 Task: Add an event with the title Second Lunch and Learn: Effective Email Communication Strategies, date '2023/11/12', time 8:30 AM to 10:30 AMand add a description: The employee will receive specific and constructive feedback regarding their performance, highlighting areas of strength and areas that require improvement. The feedback will be based on objective criteria and performance metrics., put the event into Red category . Add location for the event as: Riyadh, Saudi Arabia, logged in from the account softage.8@softage.netand send the event invitation to softage.10@softage.net and softage.6@softage.net. Set a reminder for the event 12 hour before
Action: Mouse moved to (110, 150)
Screenshot: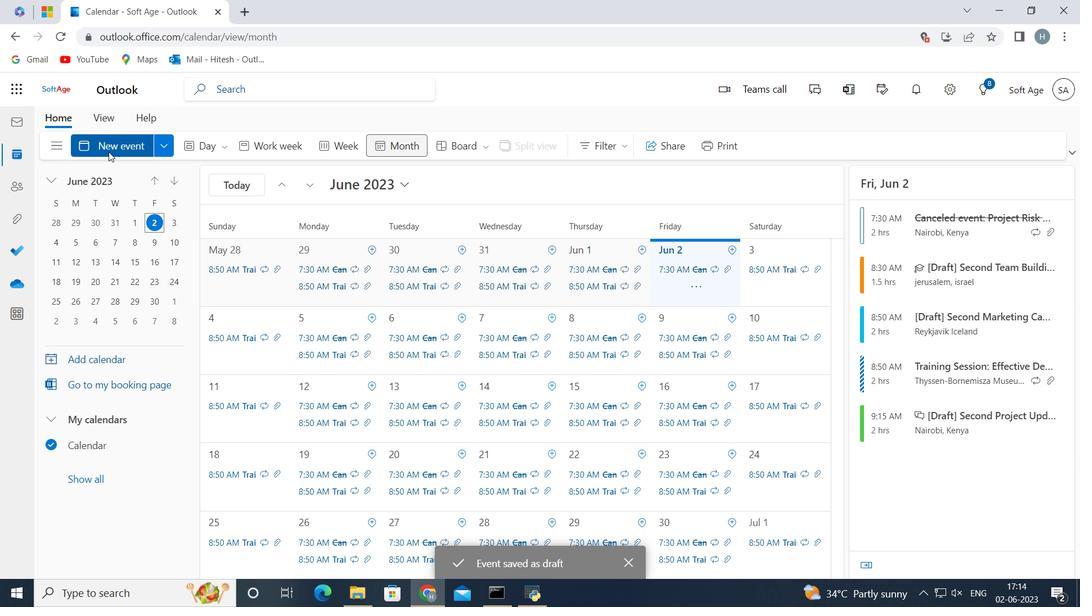 
Action: Mouse pressed left at (110, 150)
Screenshot: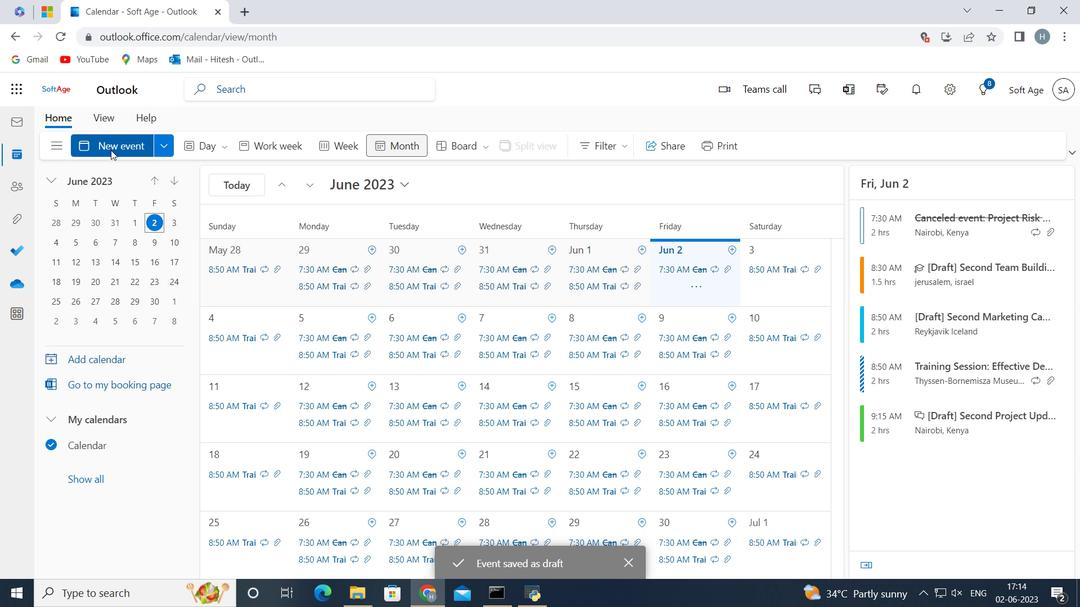 
Action: Mouse moved to (290, 226)
Screenshot: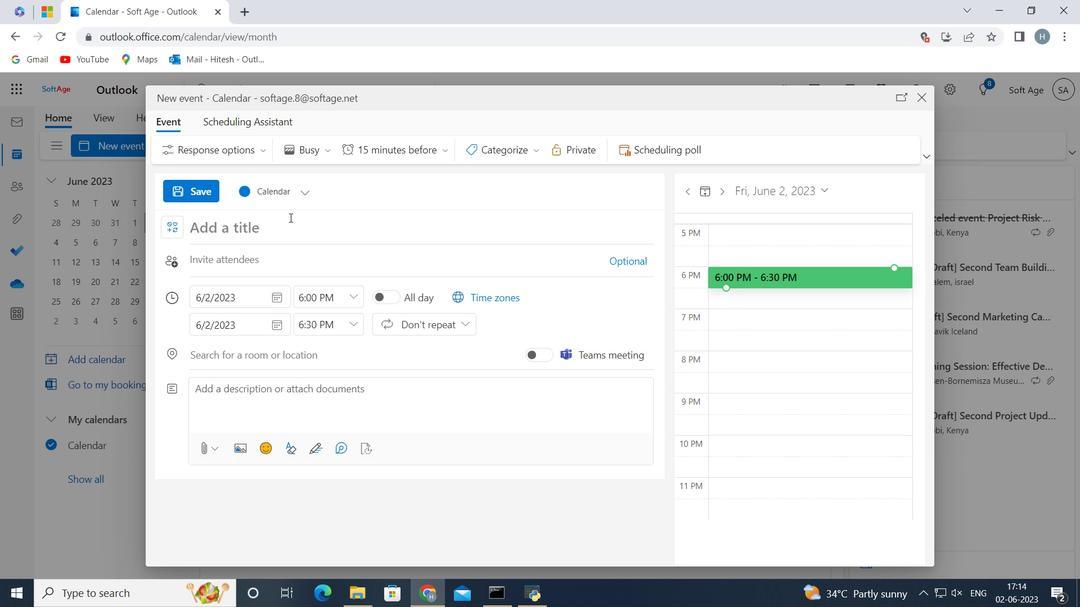
Action: Mouse pressed left at (290, 226)
Screenshot: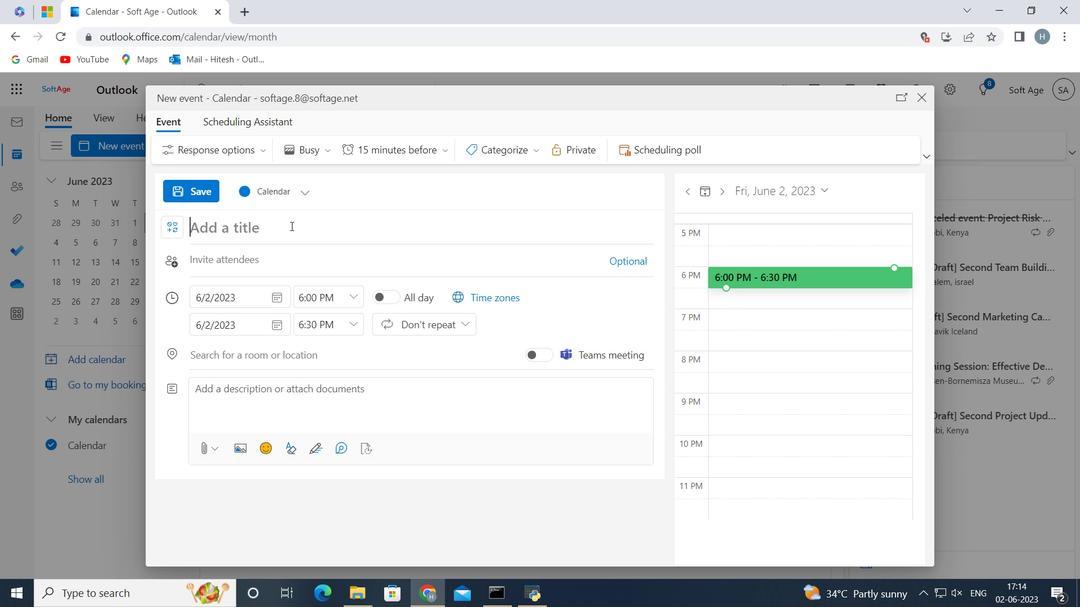 
Action: Key pressed <Key.shift>Second<Key.space><Key.shift>Lunch<Key.space>and<Key.space><Key.shift>Learn<Key.shift_r>:<Key.space><Key.shift>Effective<Key.space><Key.shift>Email<Key.space><Key.shift>Communication<Key.space><Key.shift>Strategies<Key.enter>
Screenshot: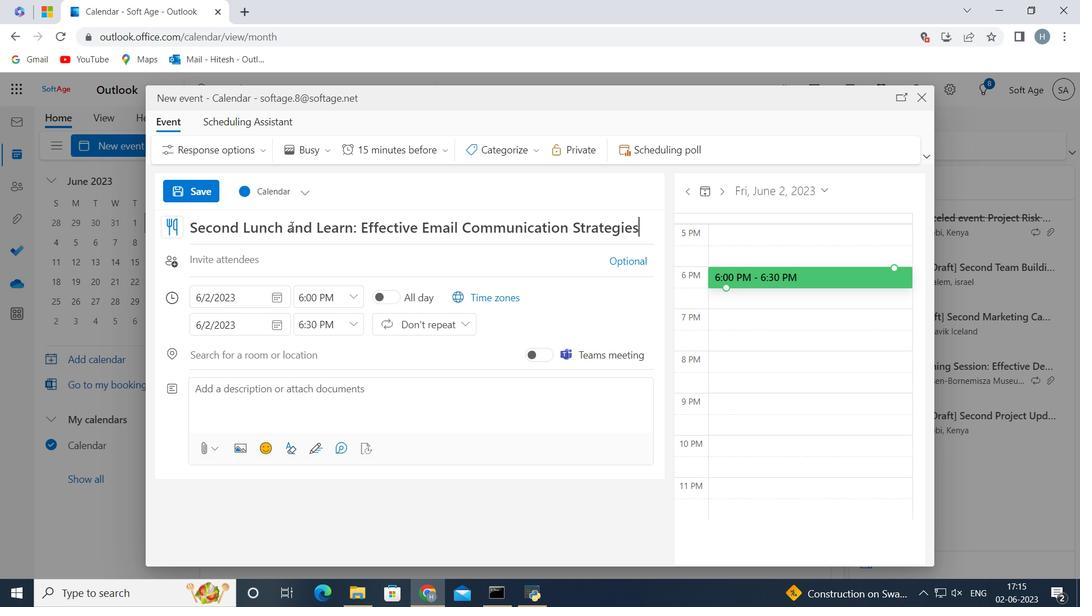 
Action: Mouse moved to (276, 293)
Screenshot: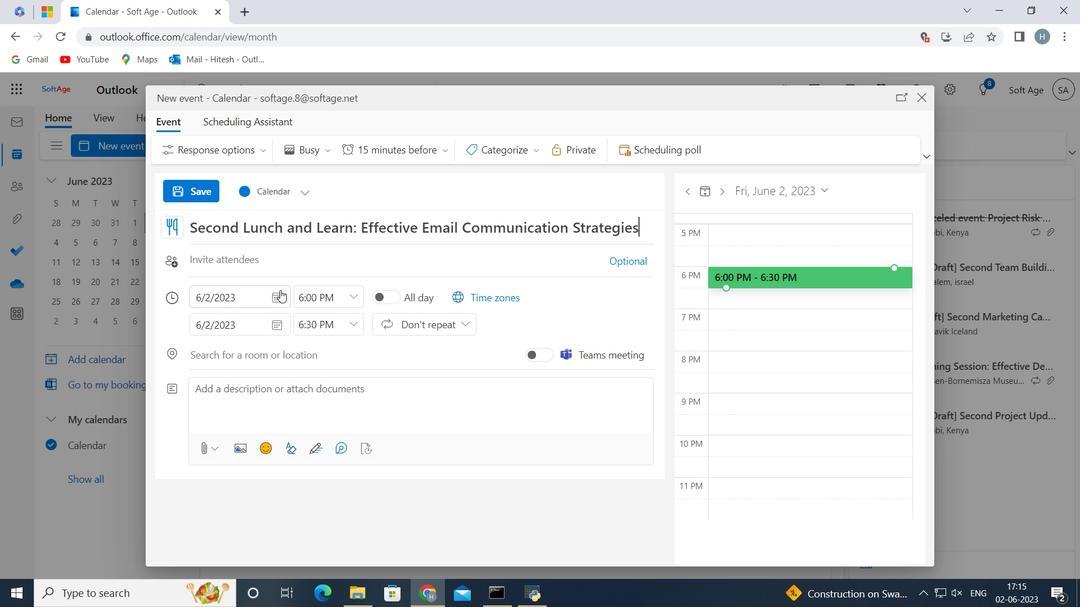 
Action: Mouse pressed left at (276, 293)
Screenshot: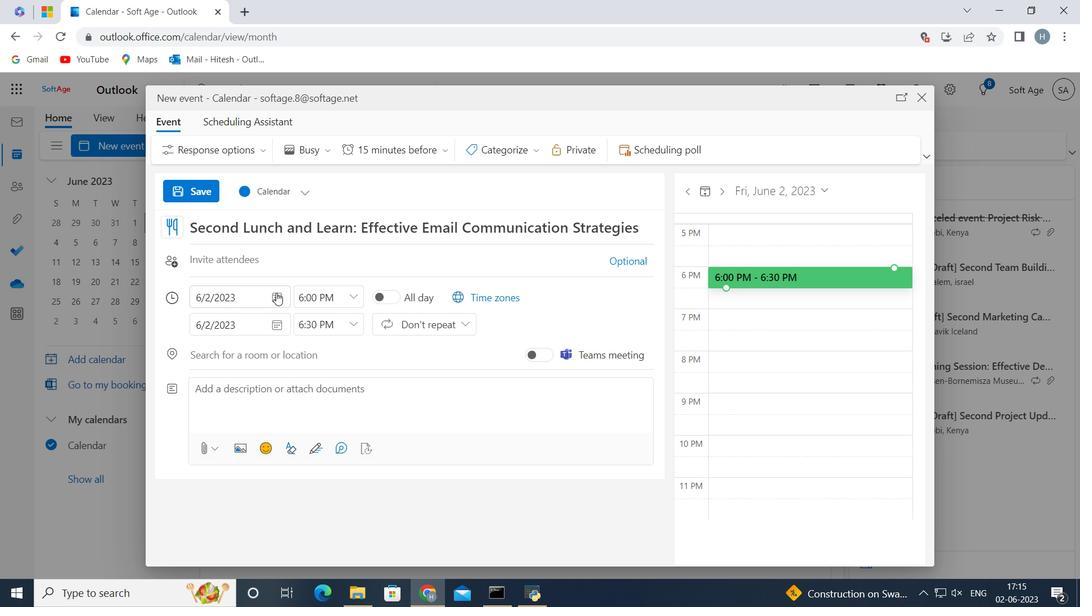 
Action: Mouse moved to (331, 326)
Screenshot: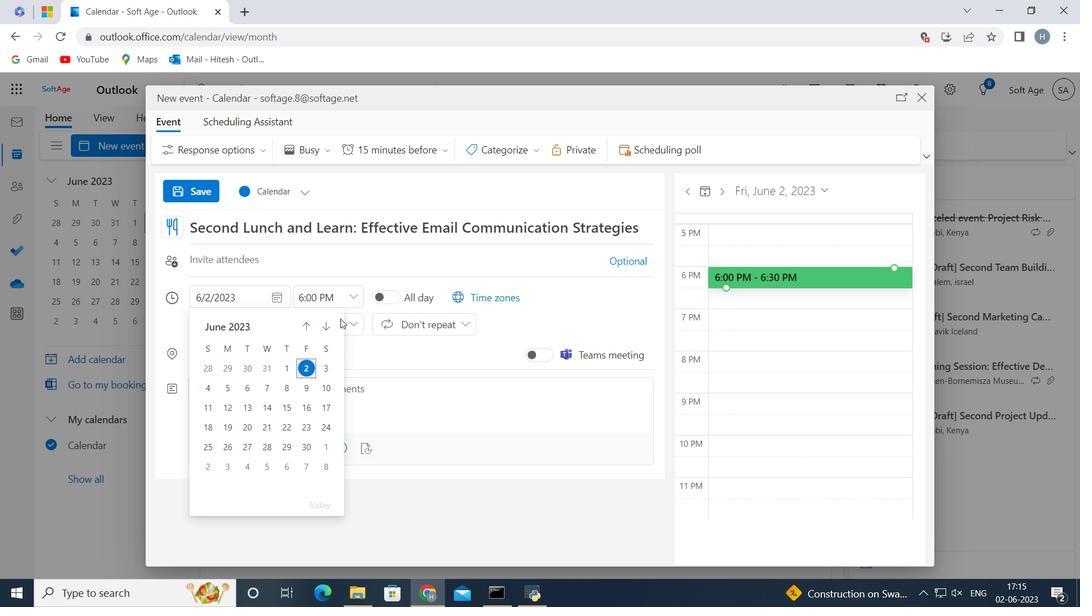 
Action: Mouse pressed left at (331, 326)
Screenshot: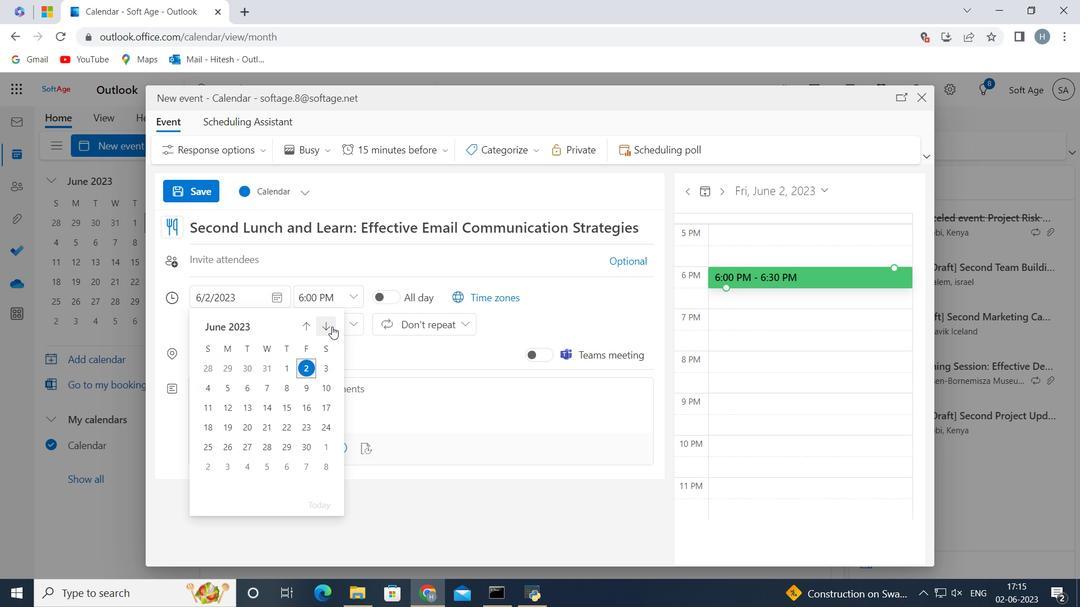 
Action: Mouse pressed left at (331, 326)
Screenshot: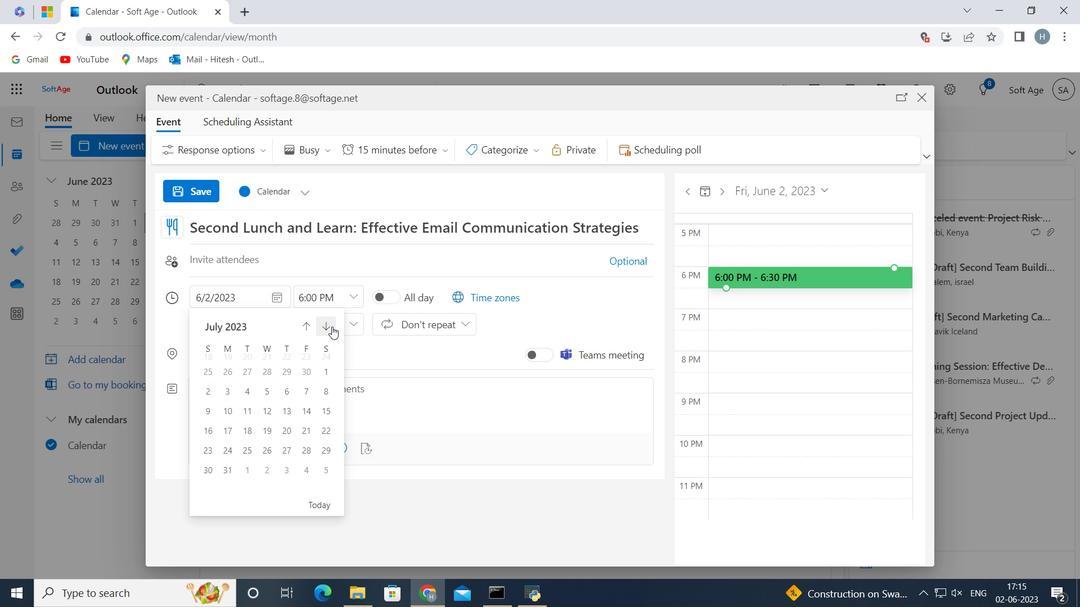 
Action: Mouse pressed left at (331, 326)
Screenshot: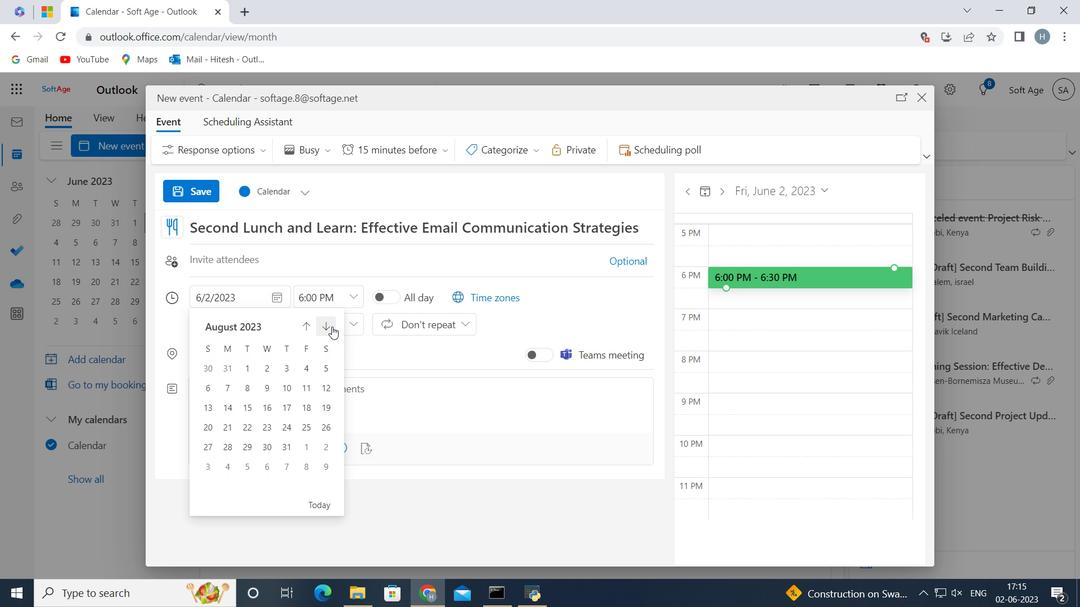 
Action: Mouse pressed left at (331, 326)
Screenshot: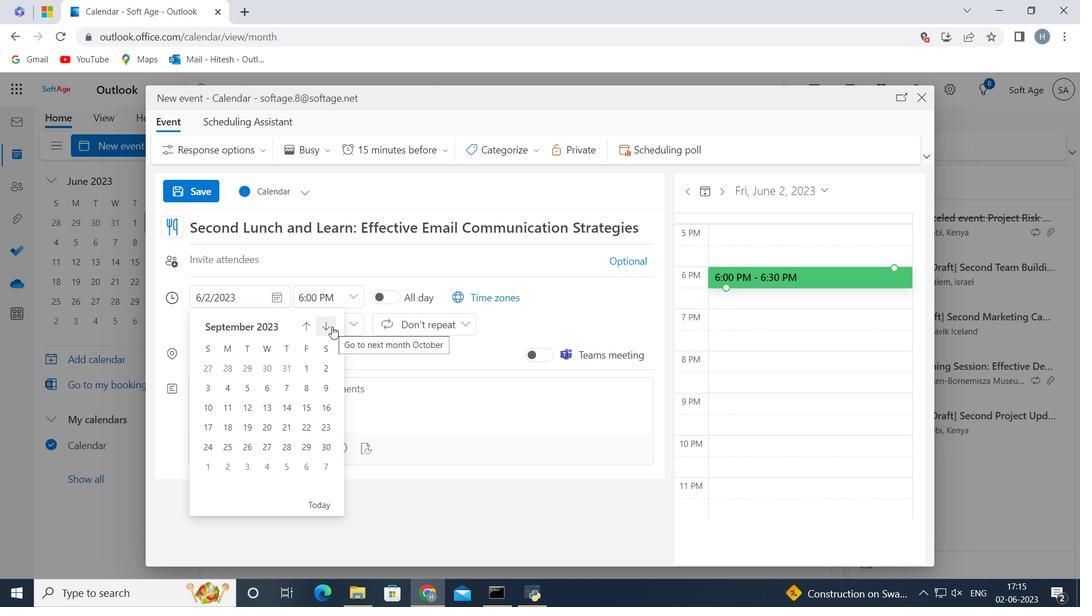 
Action: Mouse pressed left at (331, 326)
Screenshot: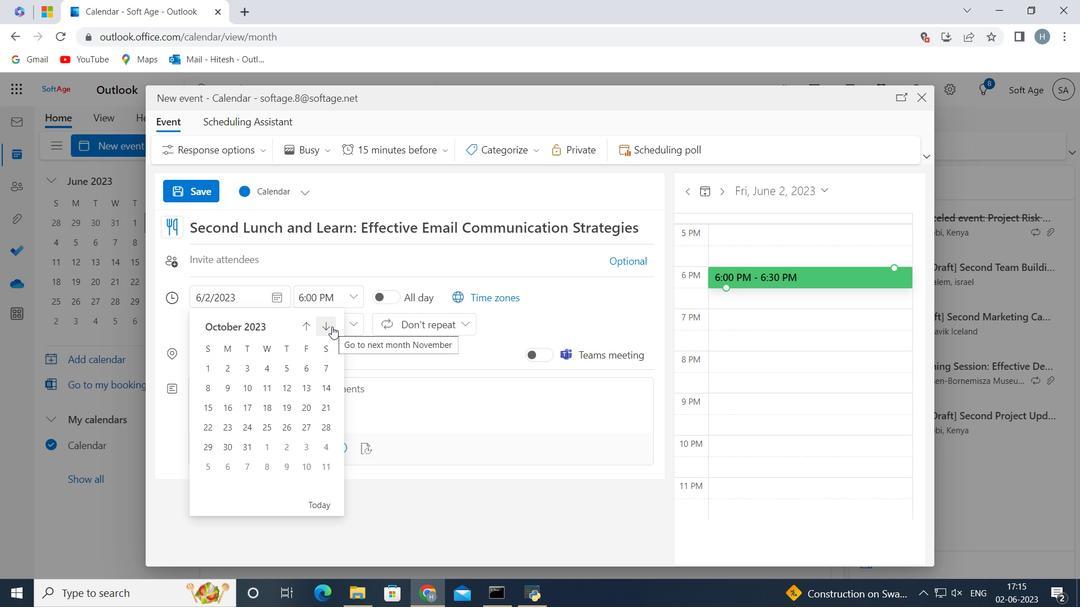 
Action: Mouse moved to (211, 406)
Screenshot: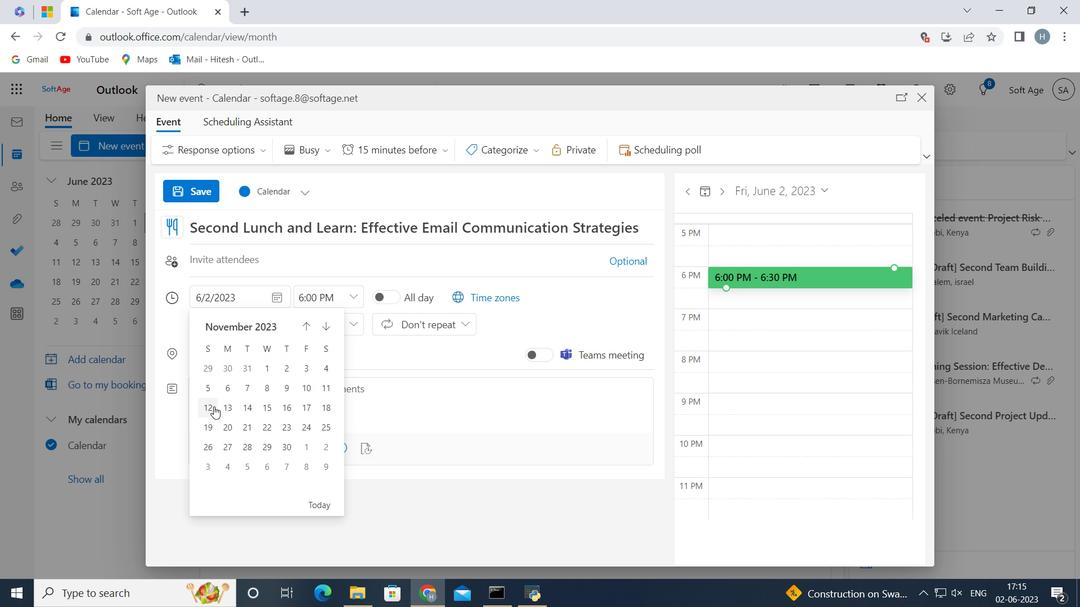
Action: Mouse pressed left at (211, 406)
Screenshot: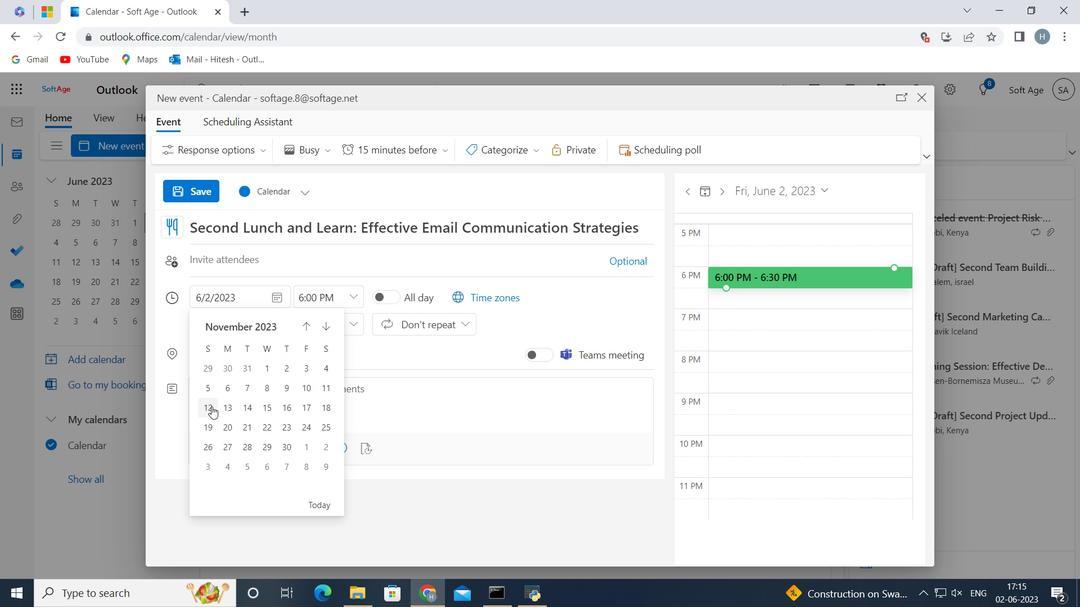 
Action: Mouse moved to (352, 296)
Screenshot: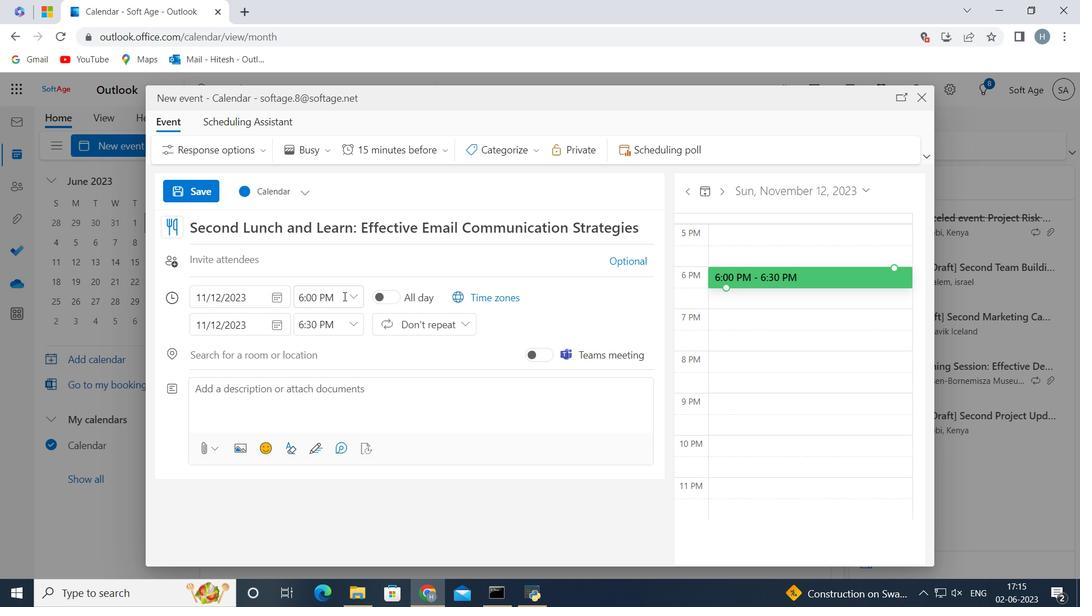 
Action: Mouse pressed left at (352, 296)
Screenshot: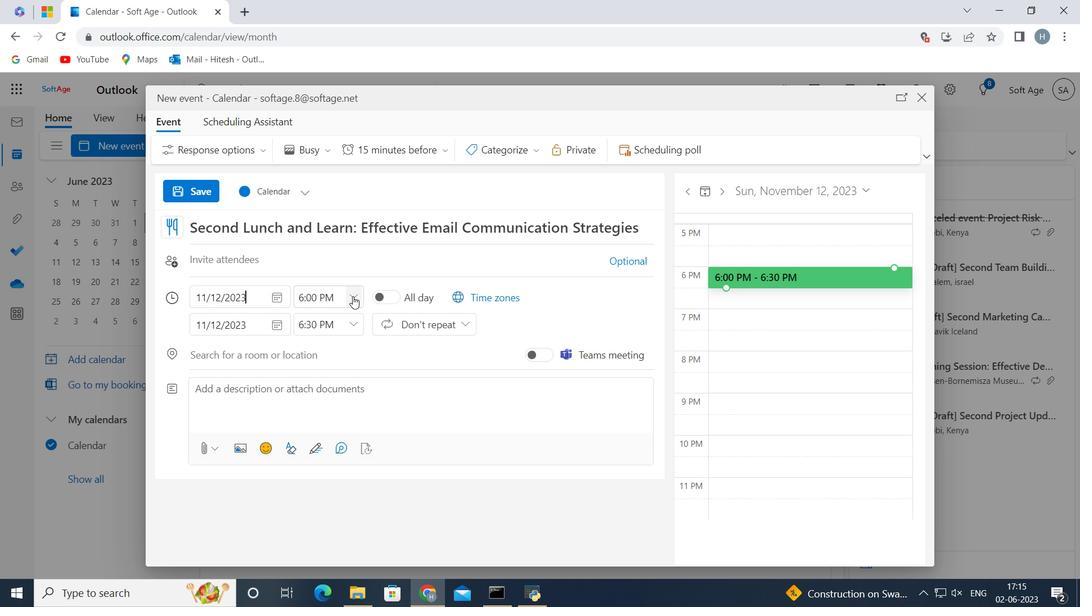 
Action: Mouse moved to (377, 338)
Screenshot: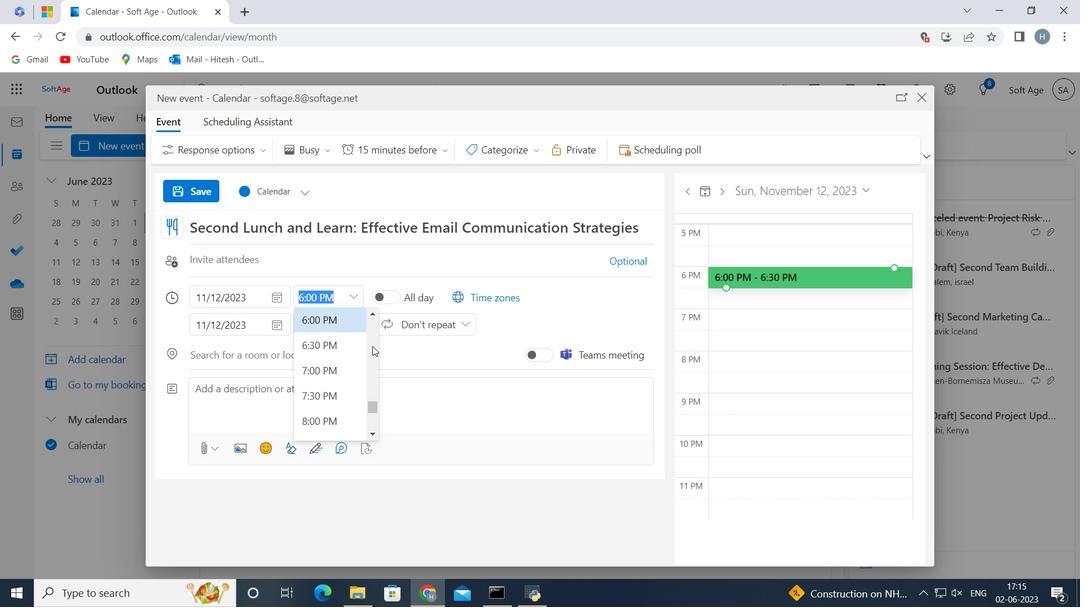 
Action: Mouse pressed left at (377, 338)
Screenshot: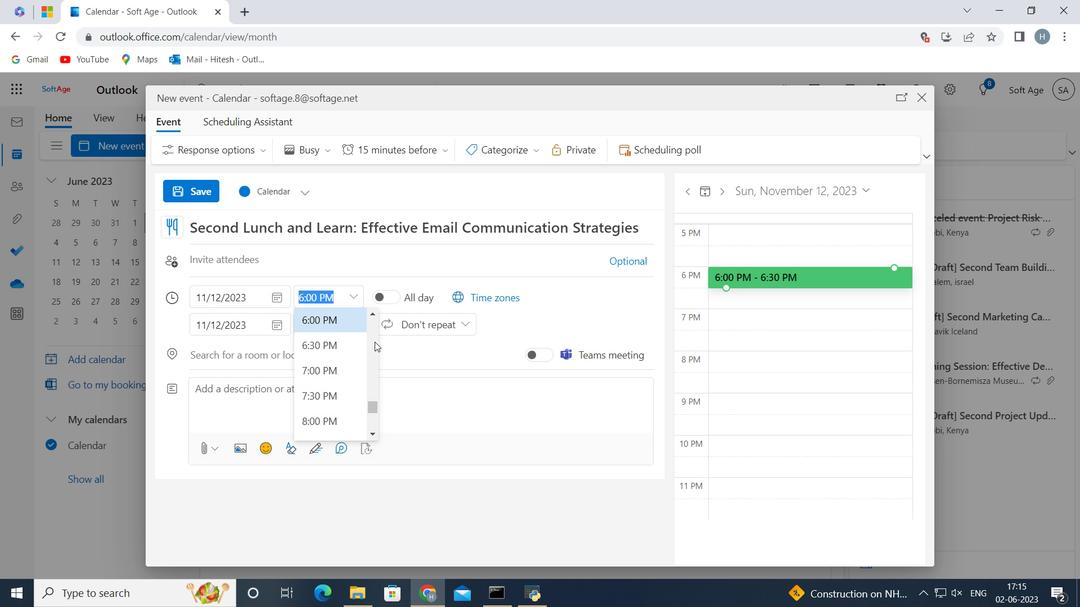 
Action: Mouse moved to (373, 329)
Screenshot: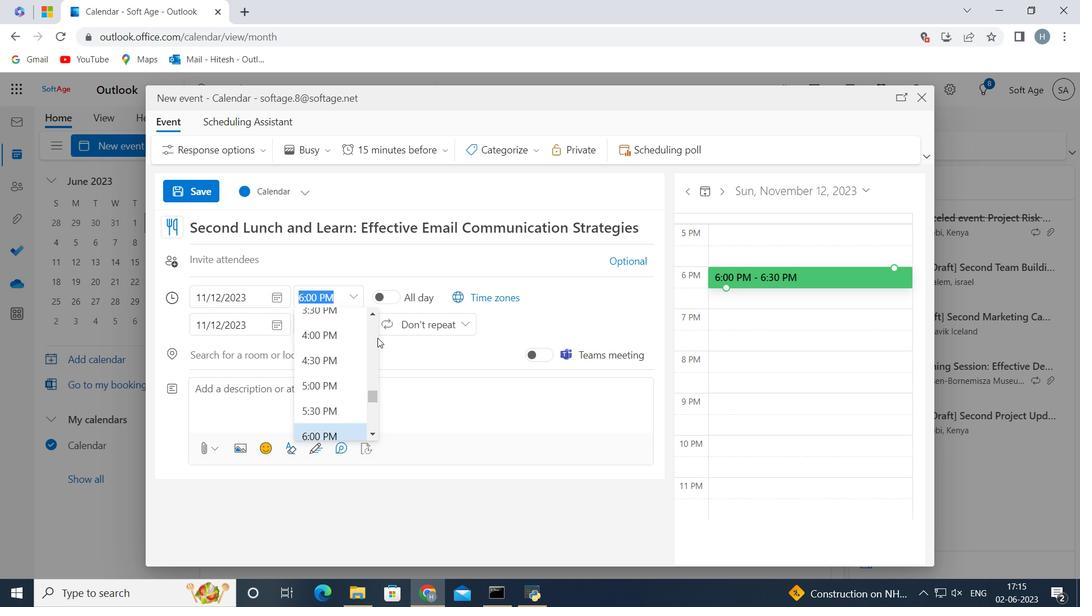 
Action: Mouse pressed left at (373, 329)
Screenshot: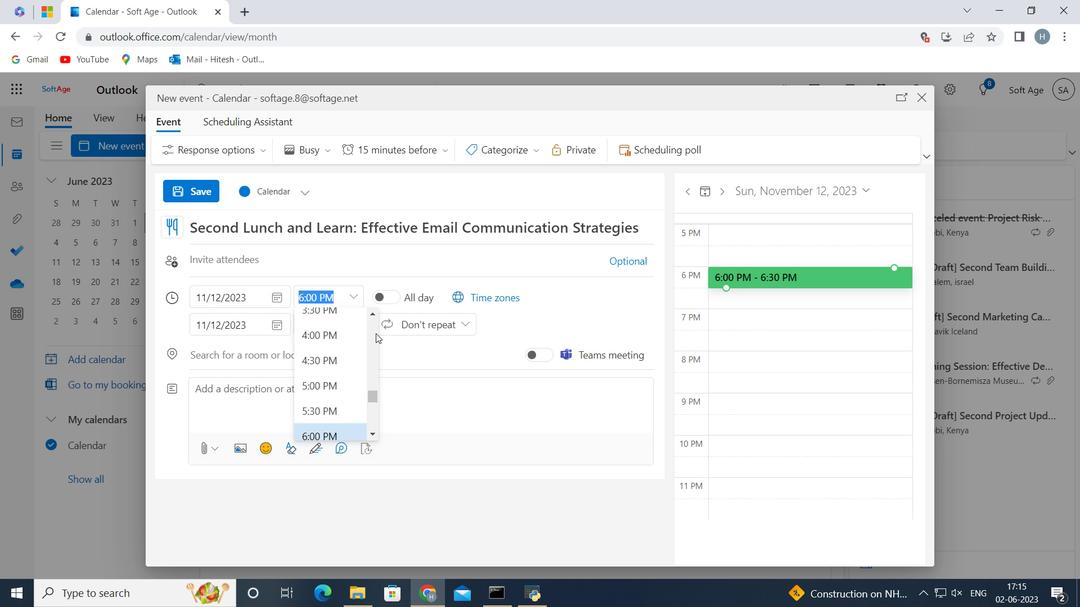 
Action: Mouse pressed left at (373, 329)
Screenshot: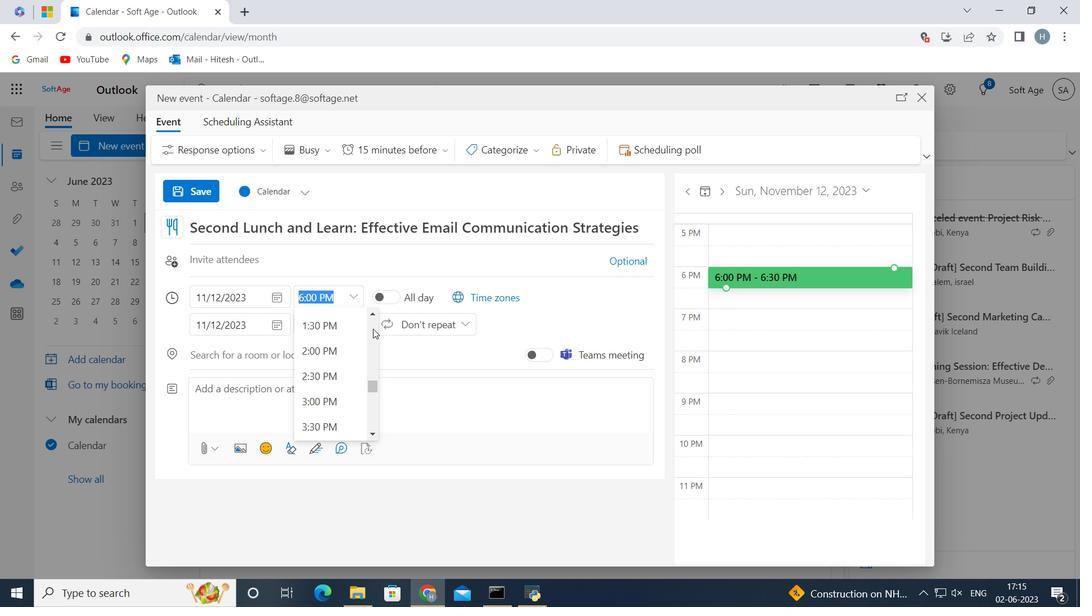 
Action: Mouse pressed left at (373, 329)
Screenshot: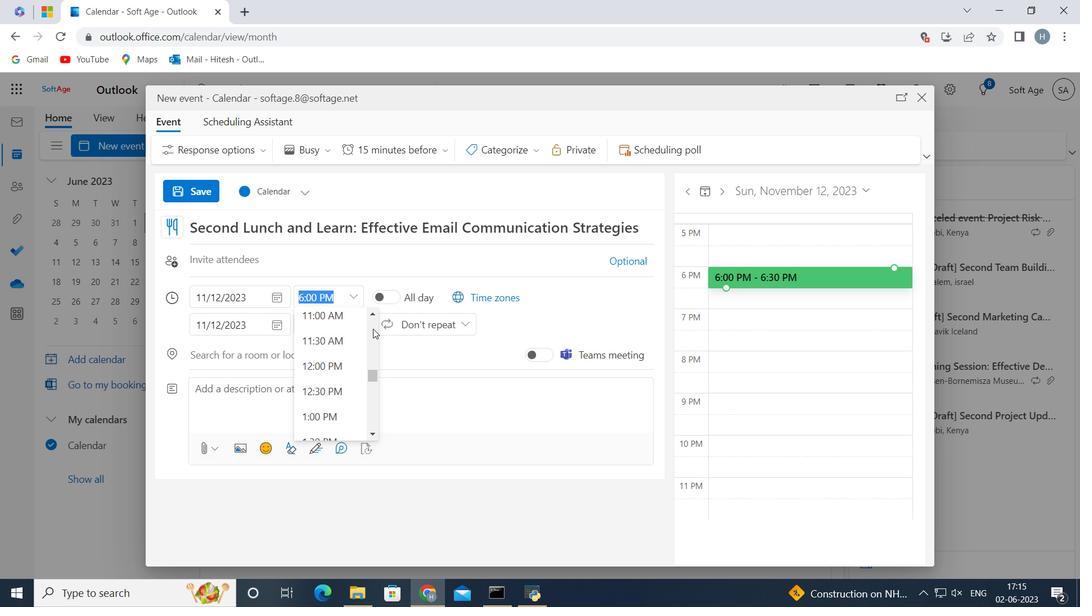 
Action: Mouse moved to (373, 336)
Screenshot: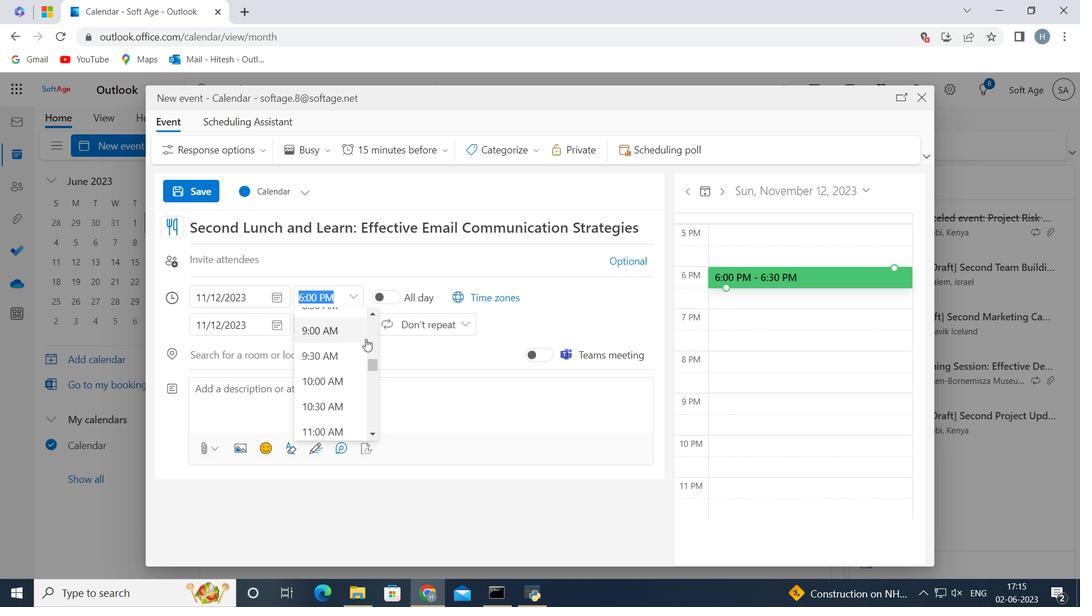 
Action: Mouse pressed left at (373, 336)
Screenshot: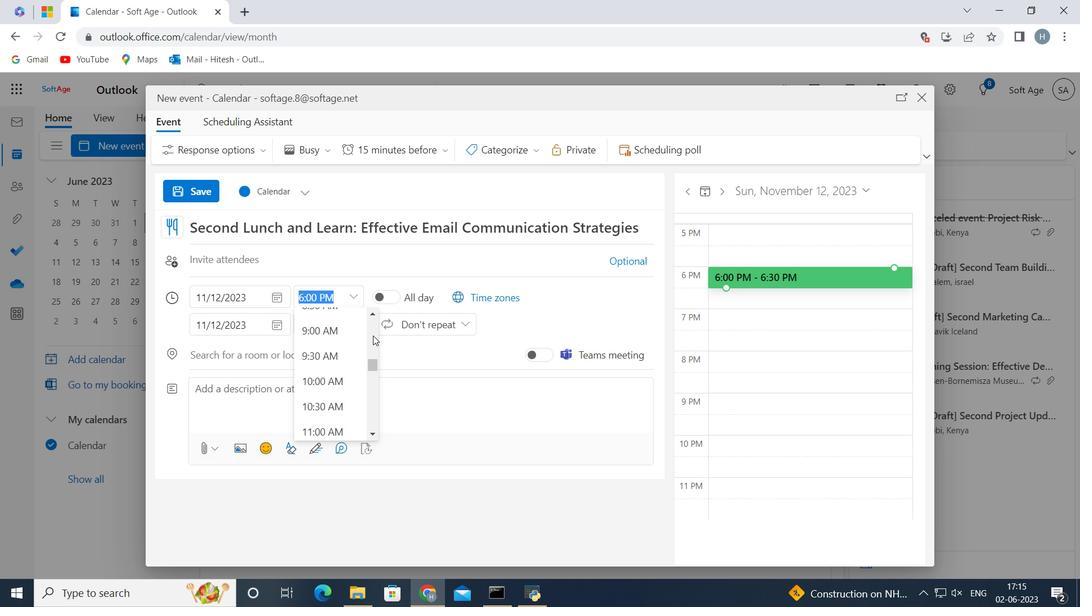 
Action: Mouse moved to (329, 423)
Screenshot: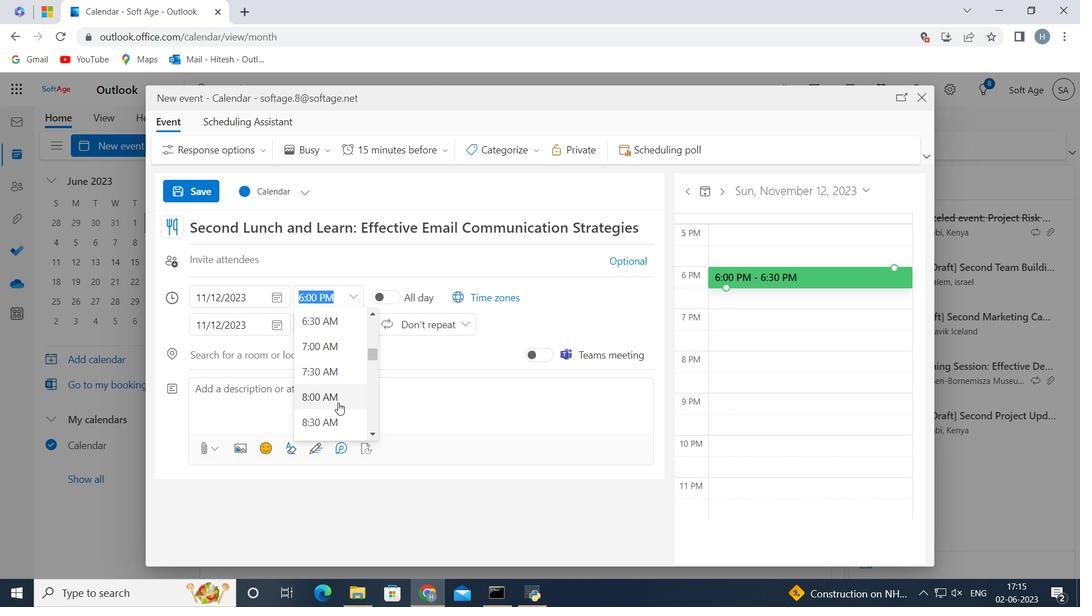 
Action: Mouse pressed left at (329, 423)
Screenshot: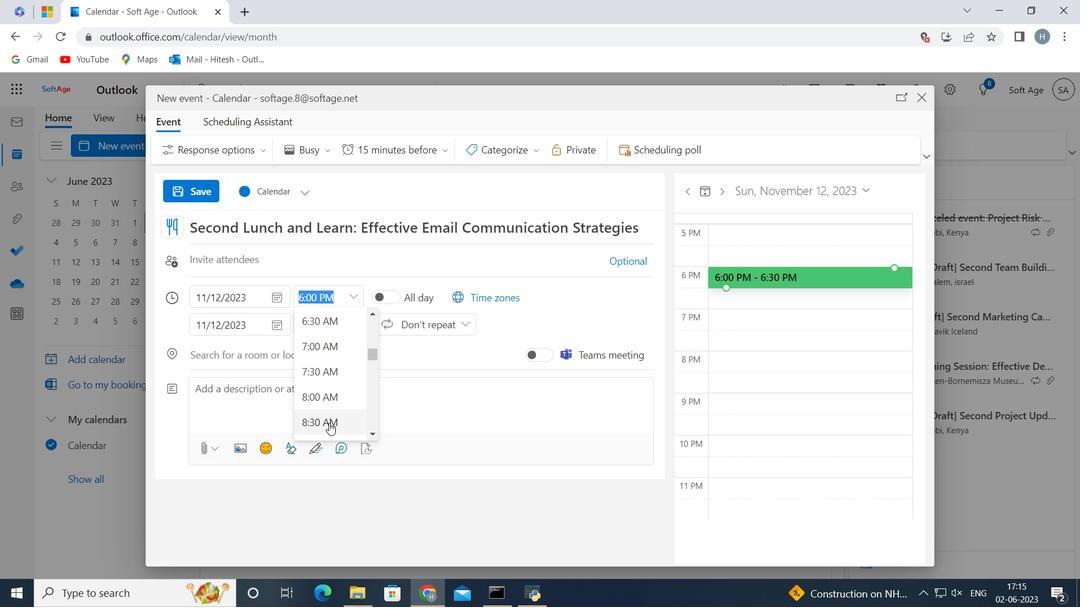 
Action: Mouse moved to (351, 320)
Screenshot: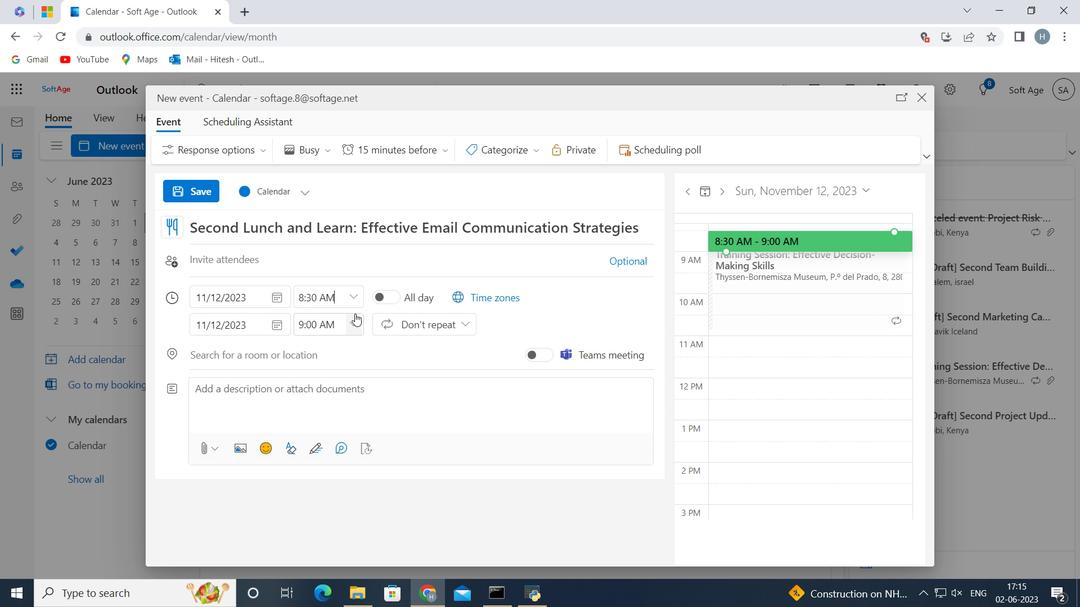 
Action: Mouse pressed left at (351, 320)
Screenshot: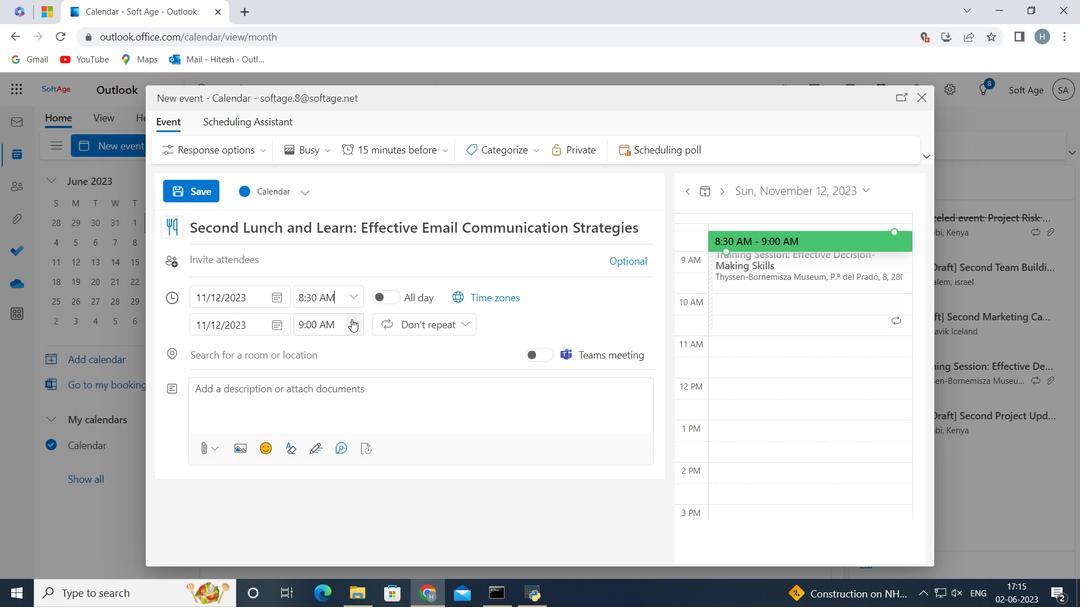
Action: Mouse moved to (348, 415)
Screenshot: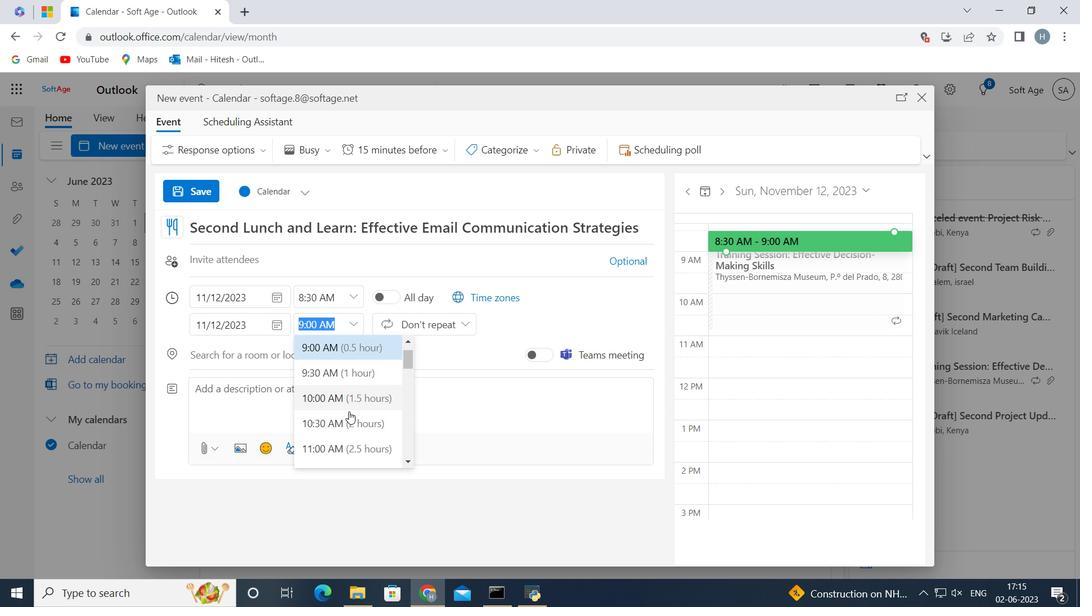 
Action: Mouse pressed left at (348, 415)
Screenshot: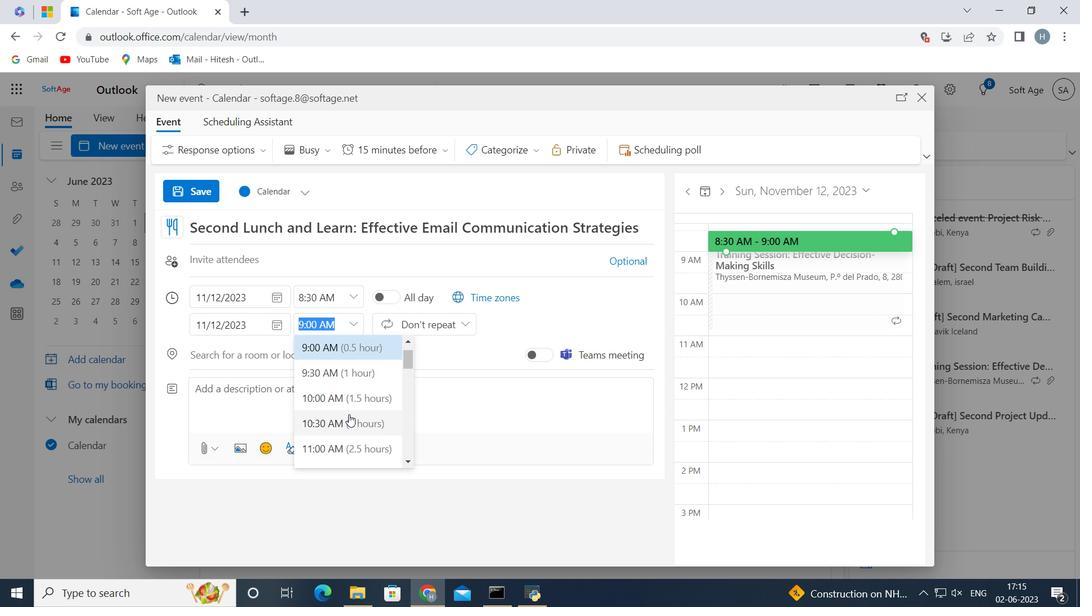 
Action: Mouse moved to (243, 388)
Screenshot: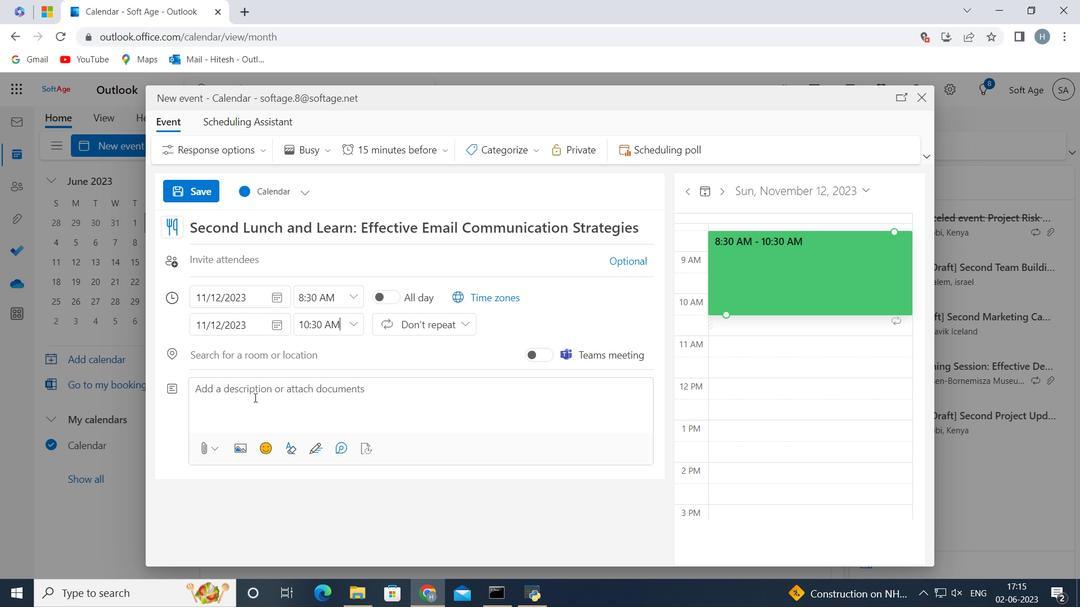 
Action: Mouse pressed left at (243, 388)
Screenshot: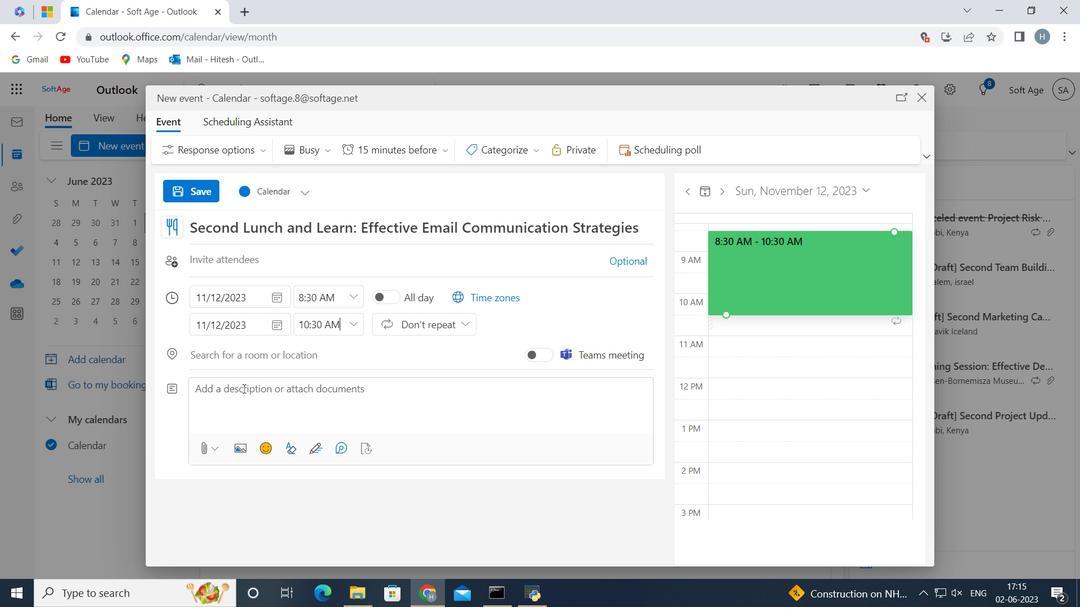 
Action: Key pressed <Key.shift>The<Key.space>employee<Key.space>will<Key.space>receive<Key.space>specific<Key.space>and<Key.space>constructive<Key.space>feedback<Key.space>regarding<Key.space>their<Key.space>performance,<Key.space>highlighting<Key.space>areas<Key.space>of<Key.space>strength<Key.space>and<Key.space>areas<Key.space>that<Key.space>require<Key.space>improvement,<Key.space><Key.shift>The<Key.space>feedback<Key.space>will<Key.space>be<Key.space>based<Key.space>on<Key.space>objective<Key.space>criteria<Key.space>and<Key.space>performance<Key.space>metrics
Screenshot: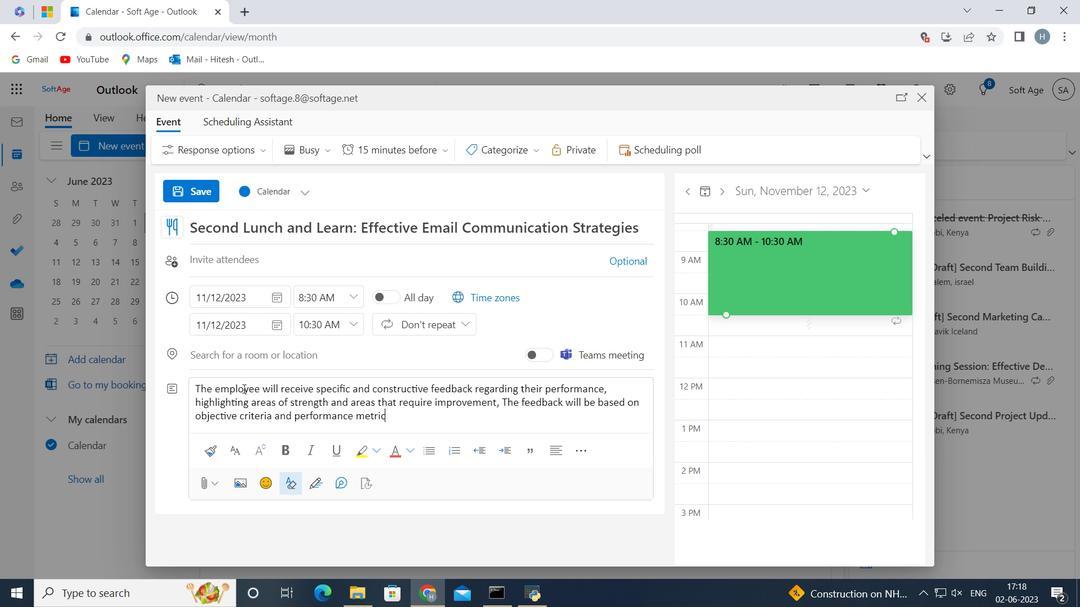 
Action: Mouse moved to (535, 146)
Screenshot: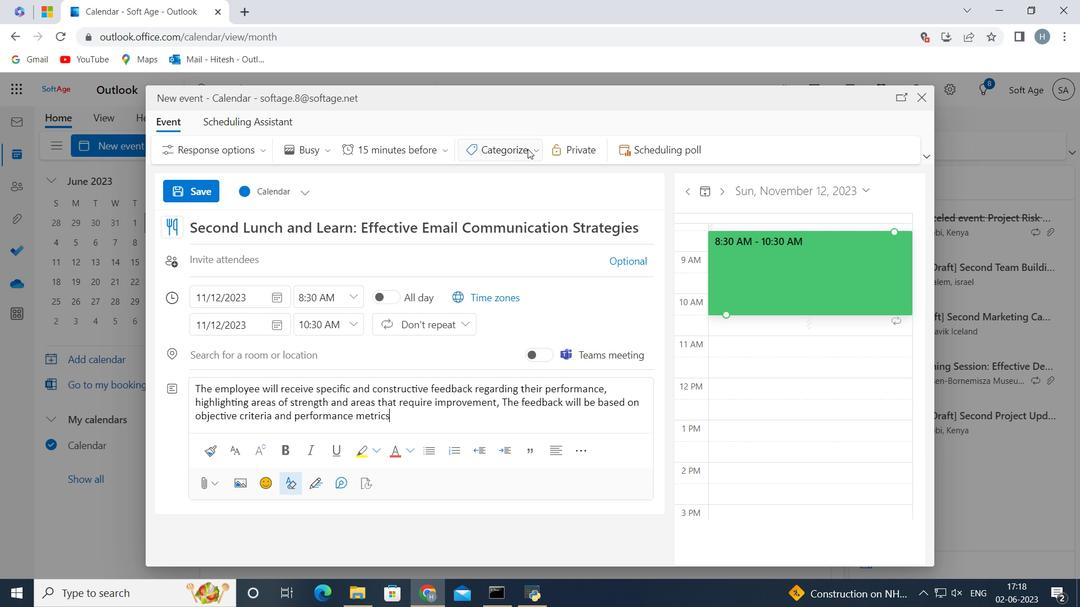 
Action: Mouse pressed left at (535, 146)
Screenshot: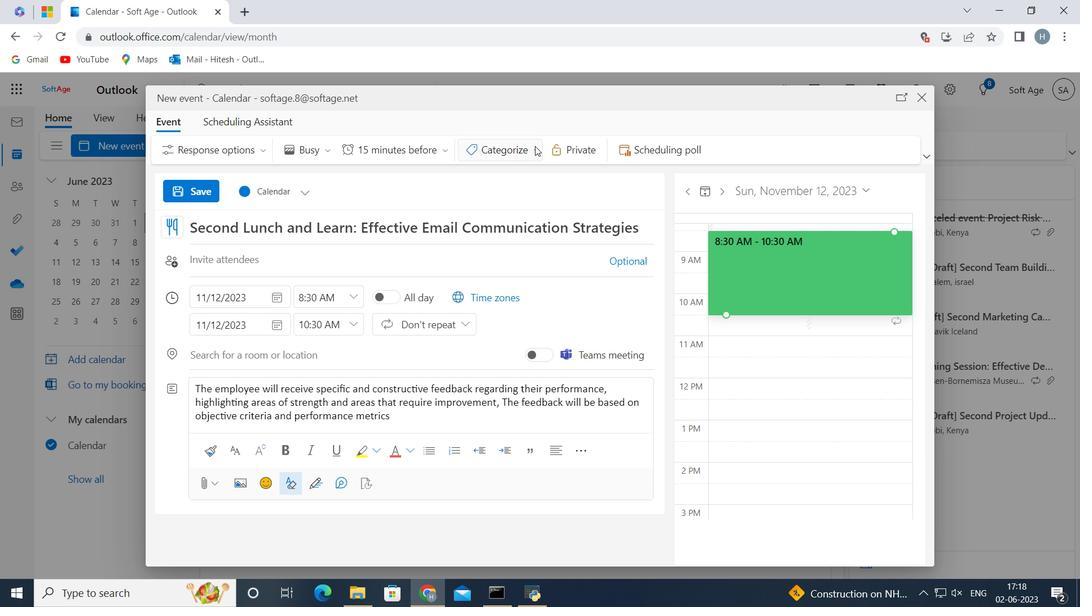 
Action: Mouse moved to (530, 265)
Screenshot: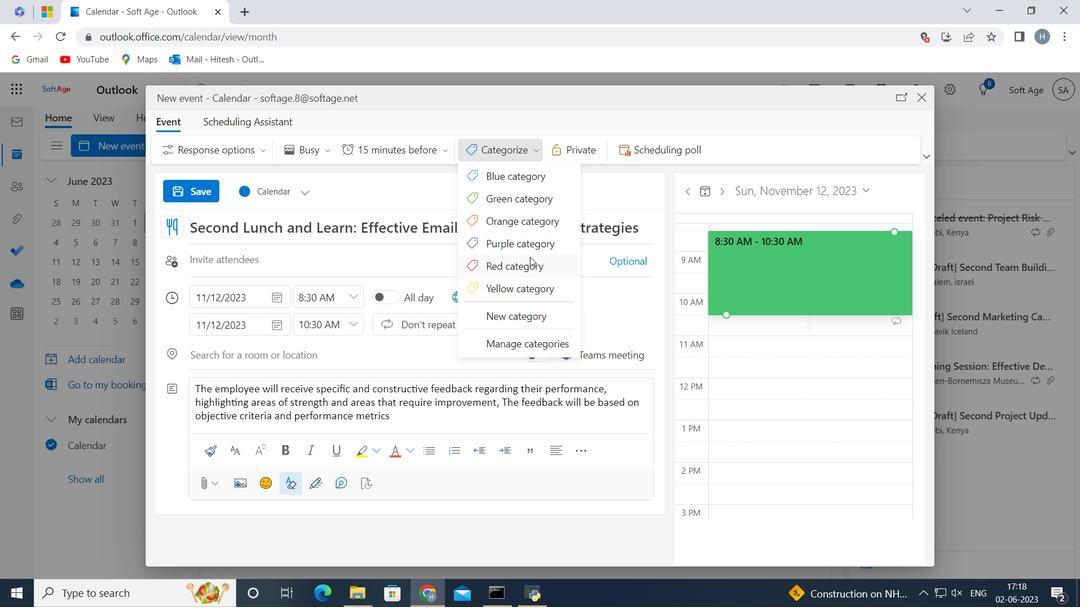 
Action: Mouse pressed left at (530, 265)
Screenshot: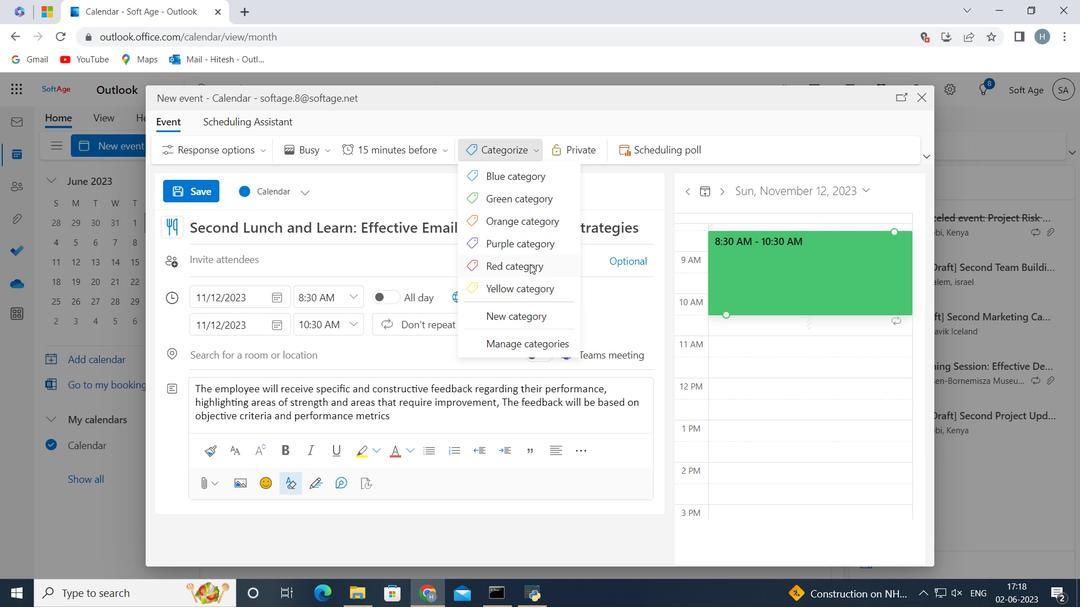 
Action: Mouse moved to (287, 356)
Screenshot: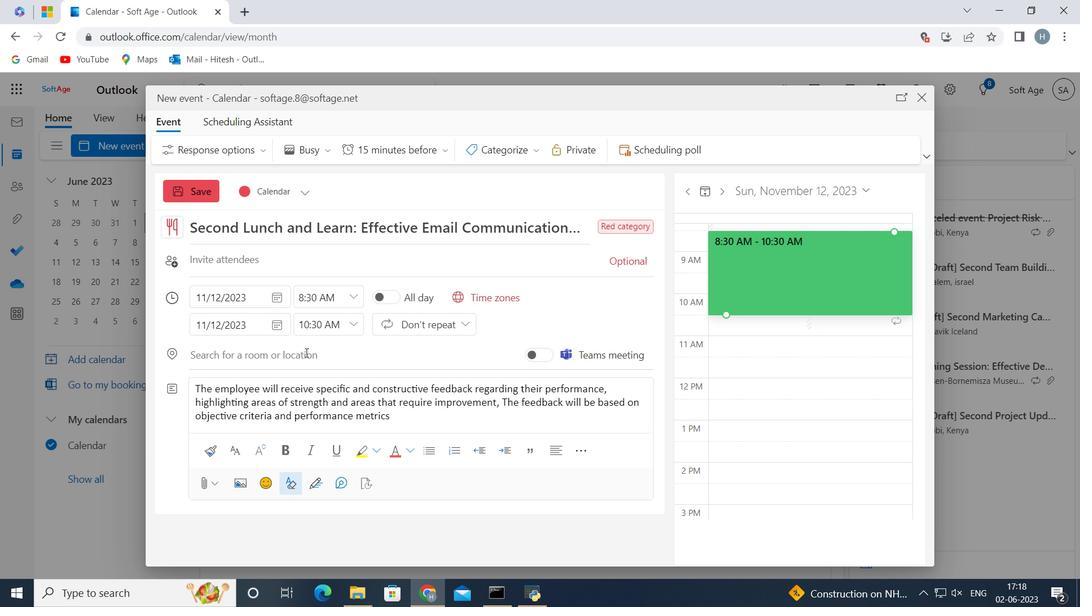 
Action: Mouse pressed left at (287, 356)
Screenshot: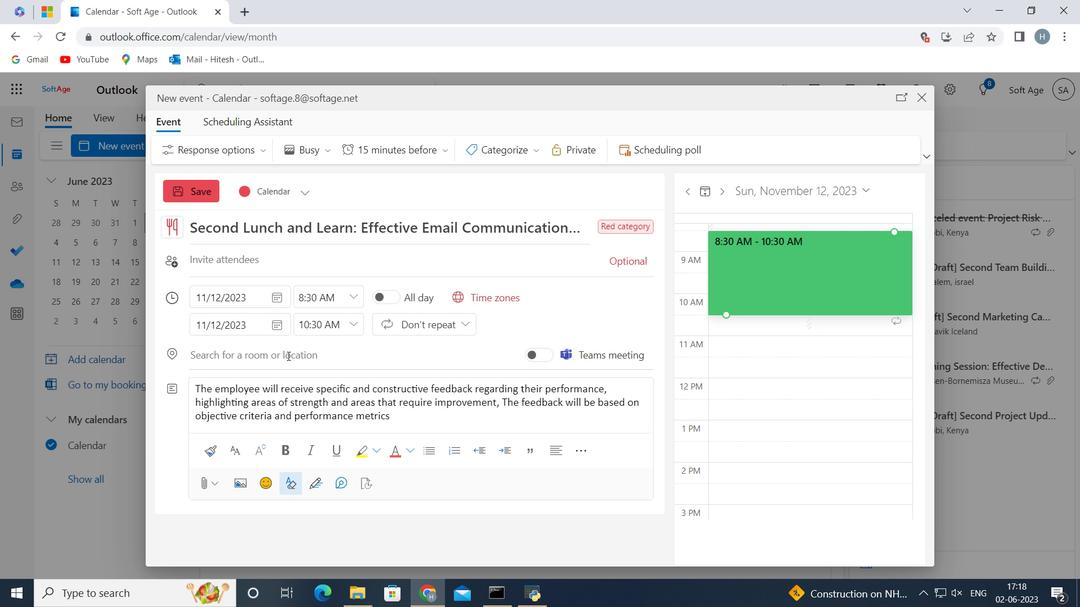 
Action: Key pressed <Key.shift>Riyadh<Key.space><Key.shift>Saudi<Key.space><Key.shift>Arabia<Key.space>
Screenshot: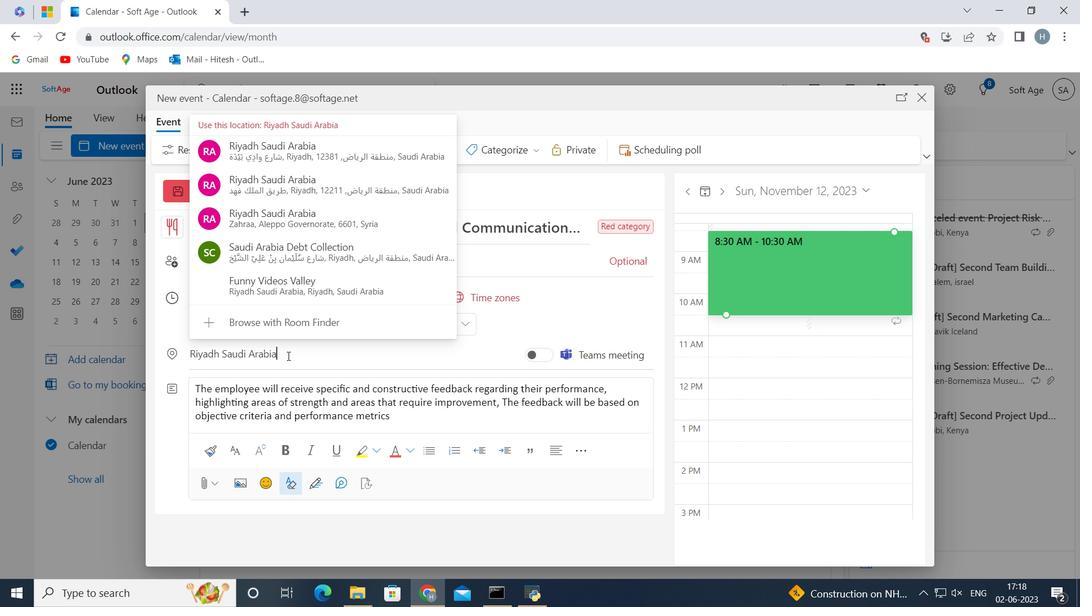 
Action: Mouse moved to (608, 311)
Screenshot: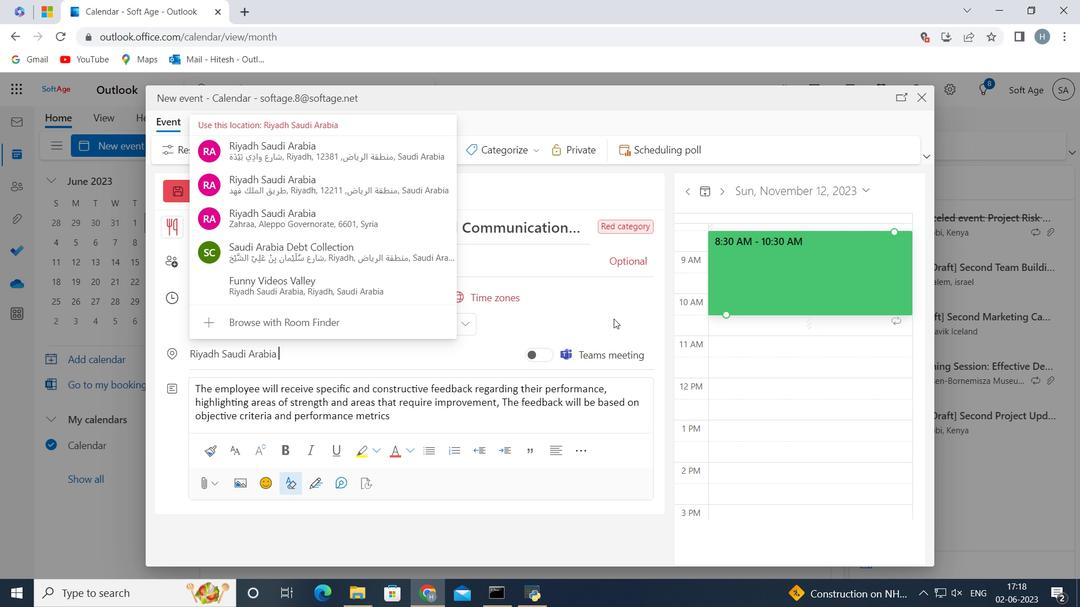 
Action: Mouse pressed left at (608, 311)
Screenshot: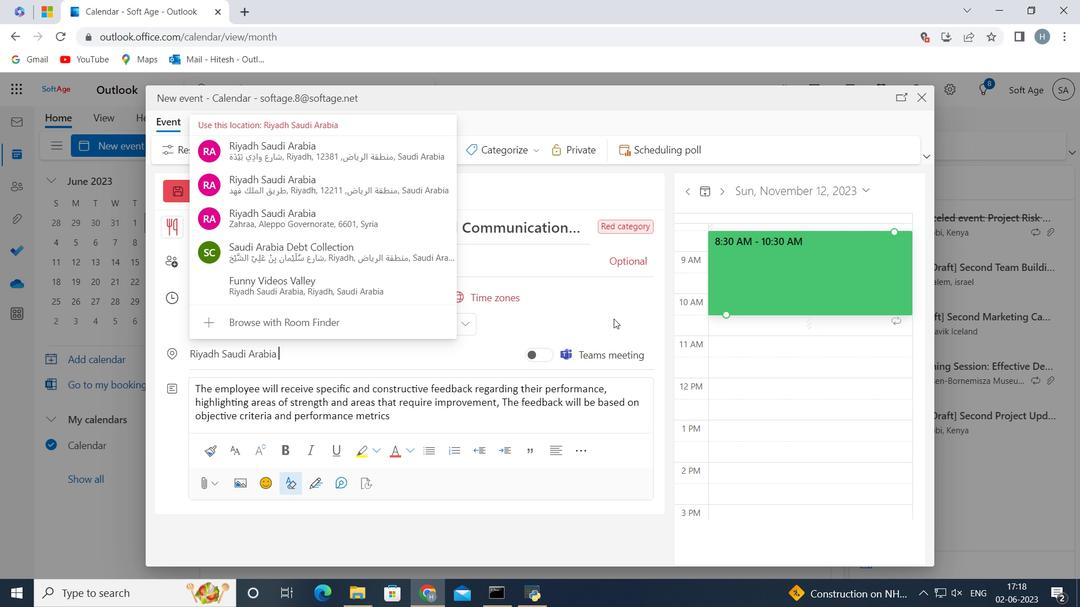 
Action: Mouse moved to (227, 258)
Screenshot: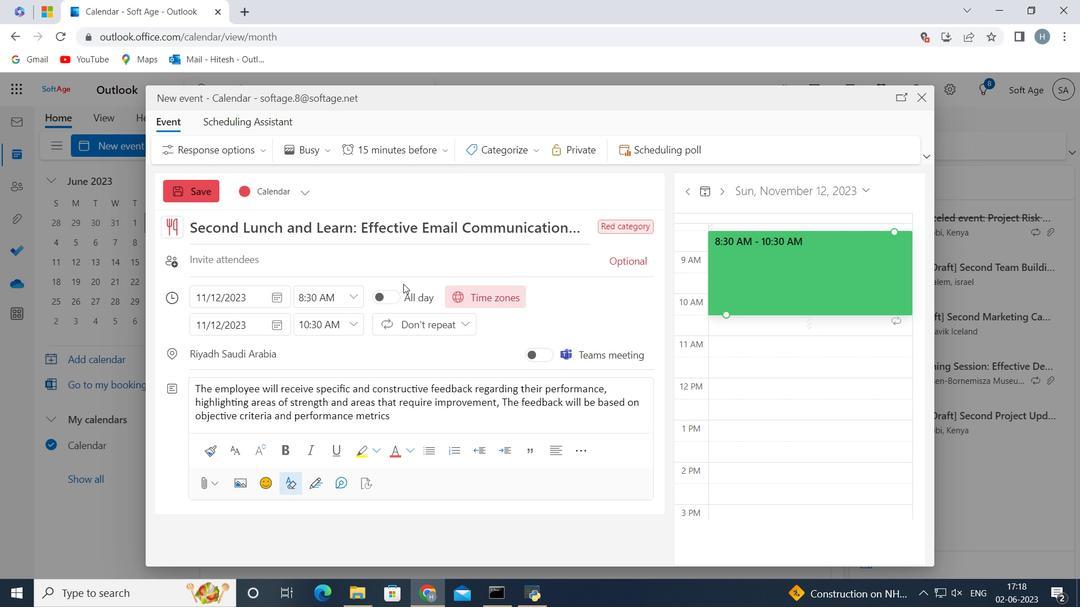 
Action: Mouse pressed left at (227, 258)
Screenshot: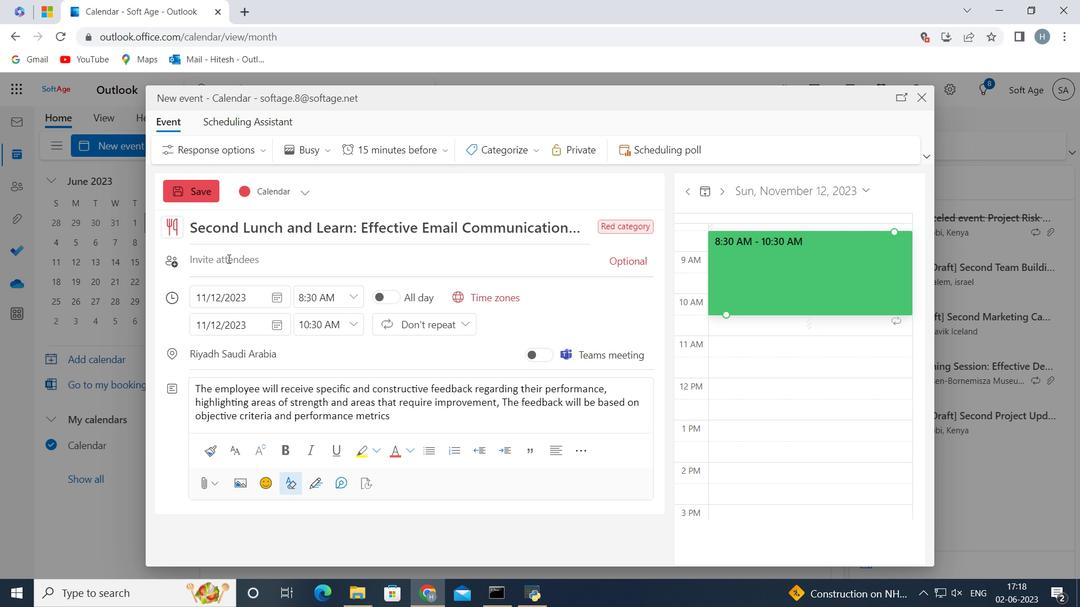 
Action: Key pressed softage.10<Key.shift>@softage,net<Key.backspace><Key.backspace><Key.backspace><Key.backspace><Key.backspace><Key.backspace>softage.10<Key.shift>@softage.net
Screenshot: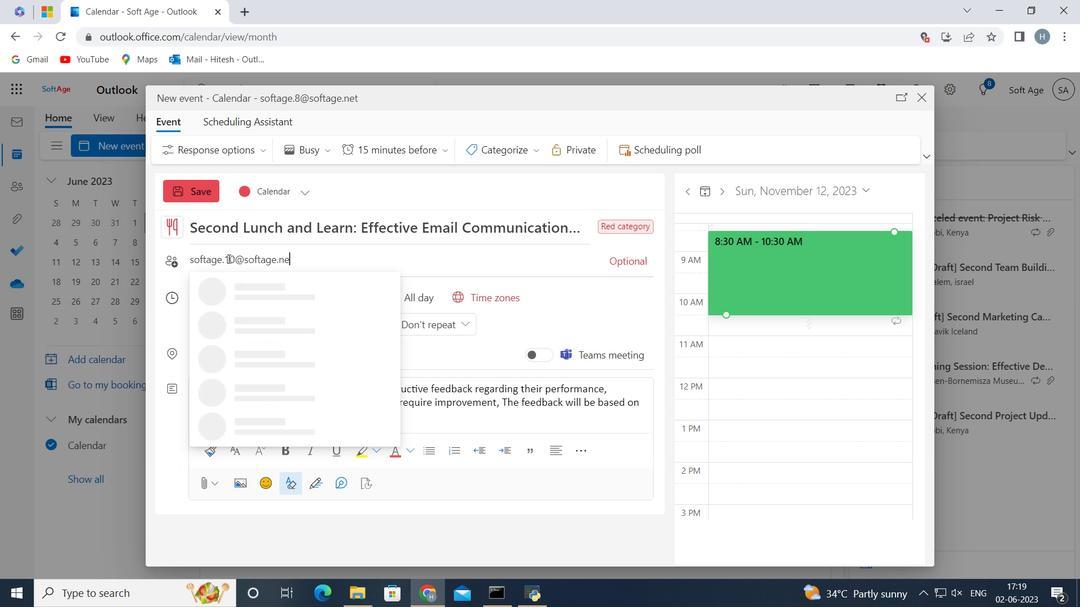 
Action: Mouse moved to (281, 303)
Screenshot: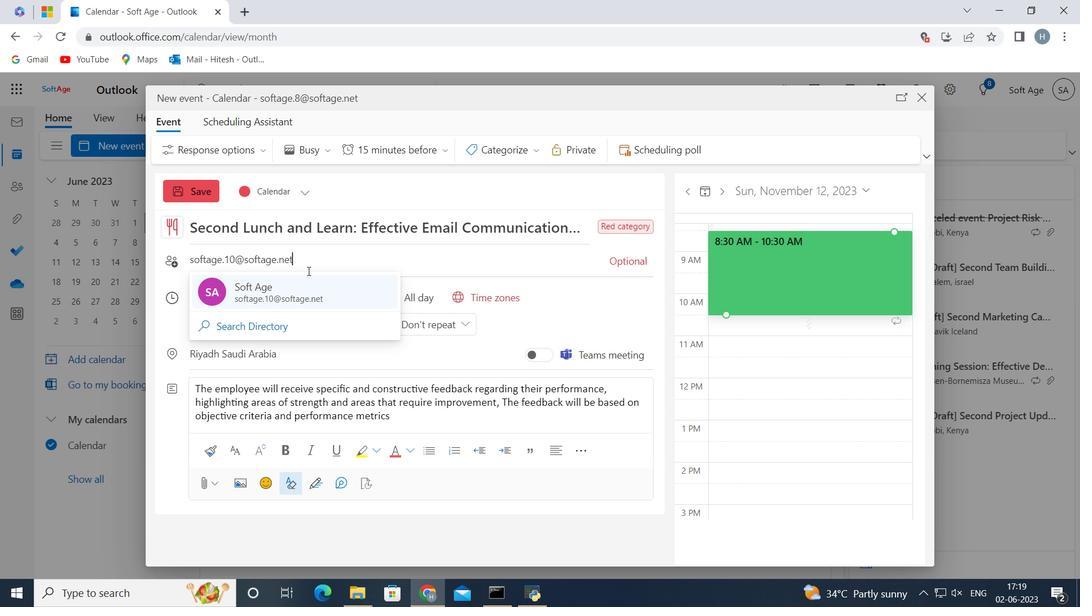 
Action: Mouse pressed left at (281, 303)
Screenshot: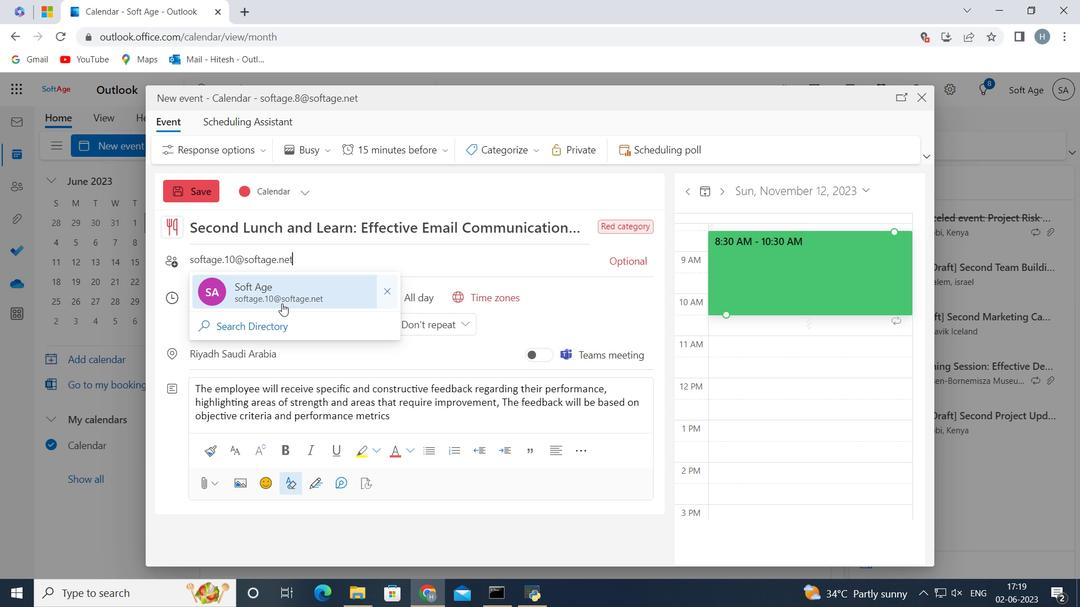 
Action: Key pressed softage.6<Key.shift>@softage.net
Screenshot: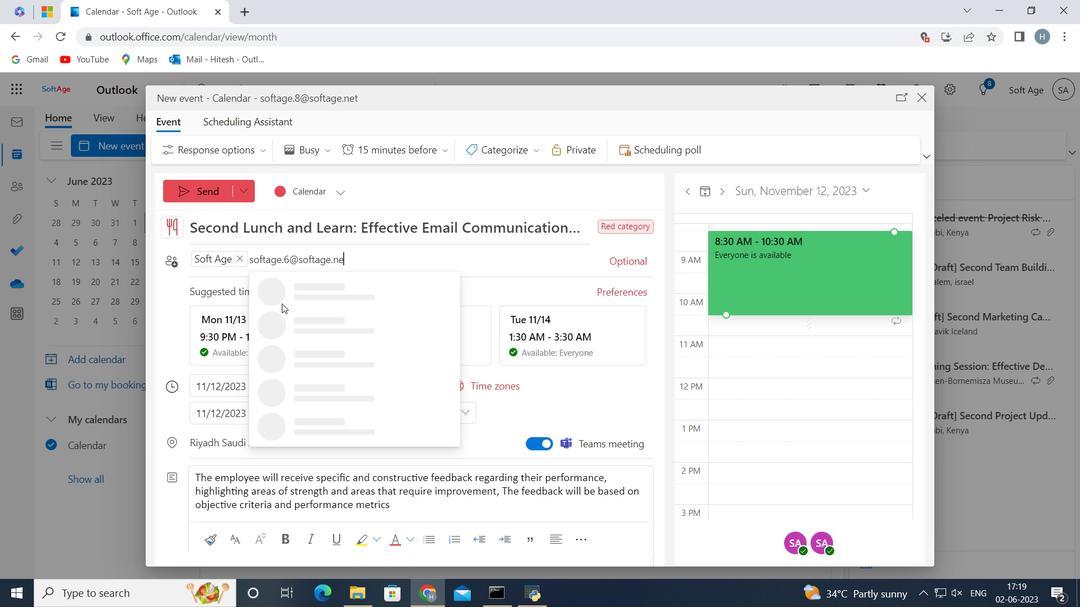 
Action: Mouse moved to (304, 287)
Screenshot: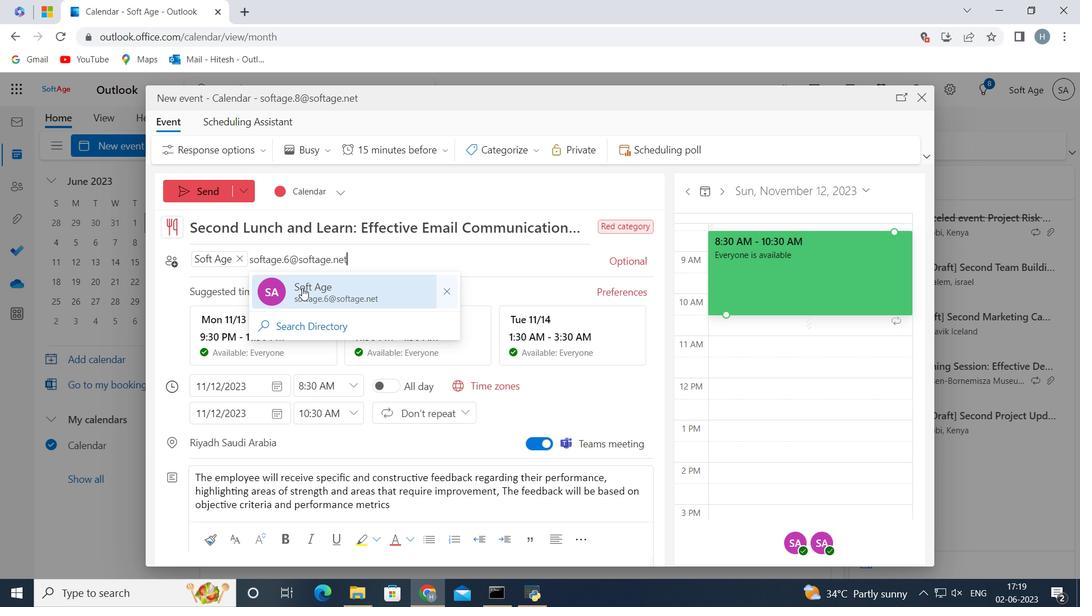 
Action: Mouse pressed left at (304, 287)
Screenshot: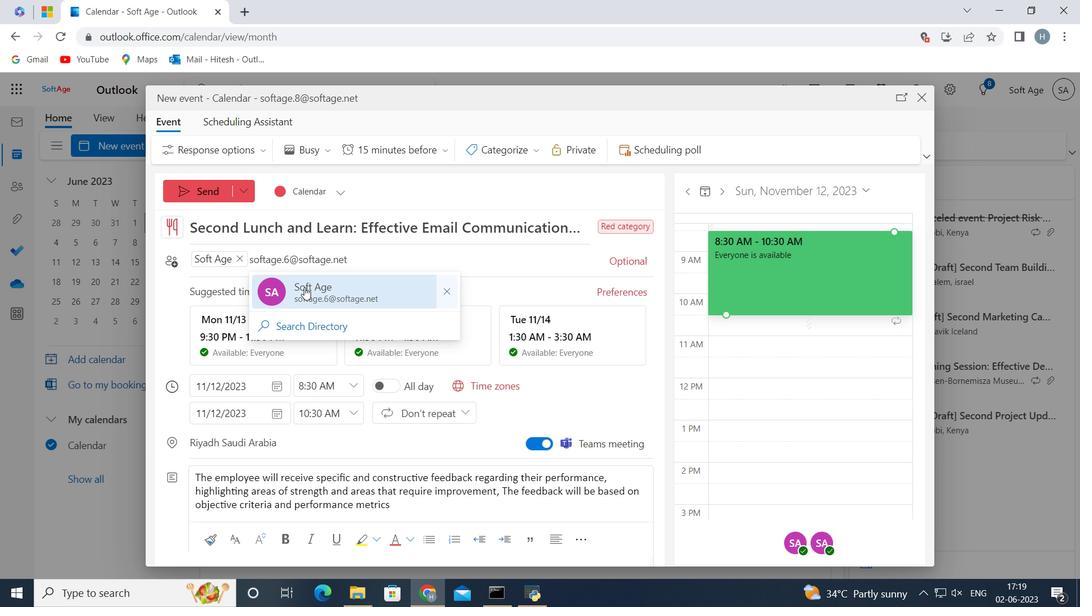 
Action: Mouse moved to (445, 153)
Screenshot: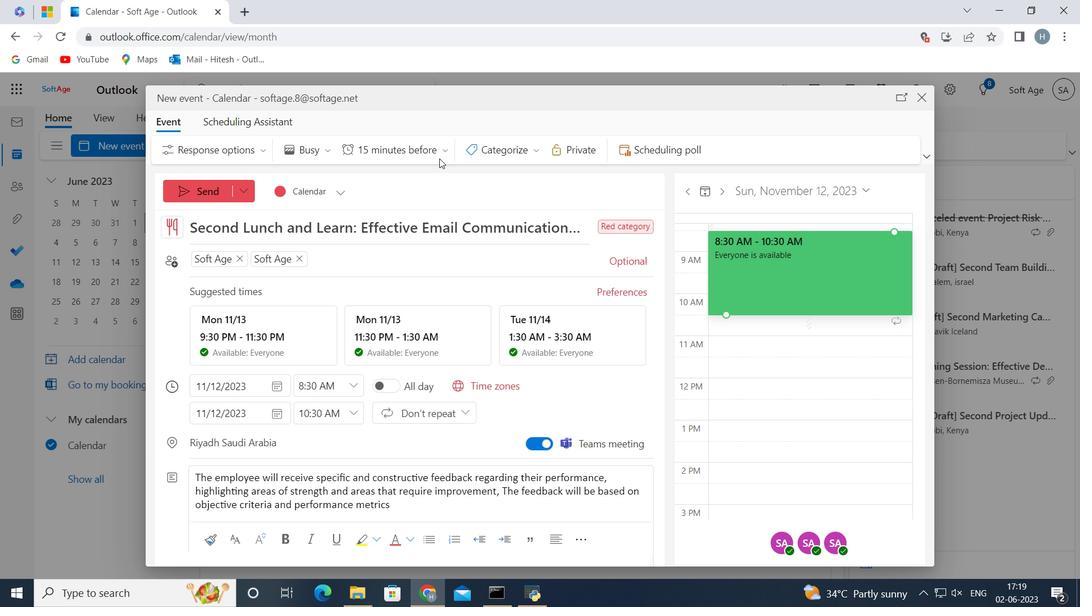 
Action: Mouse pressed left at (445, 153)
Screenshot: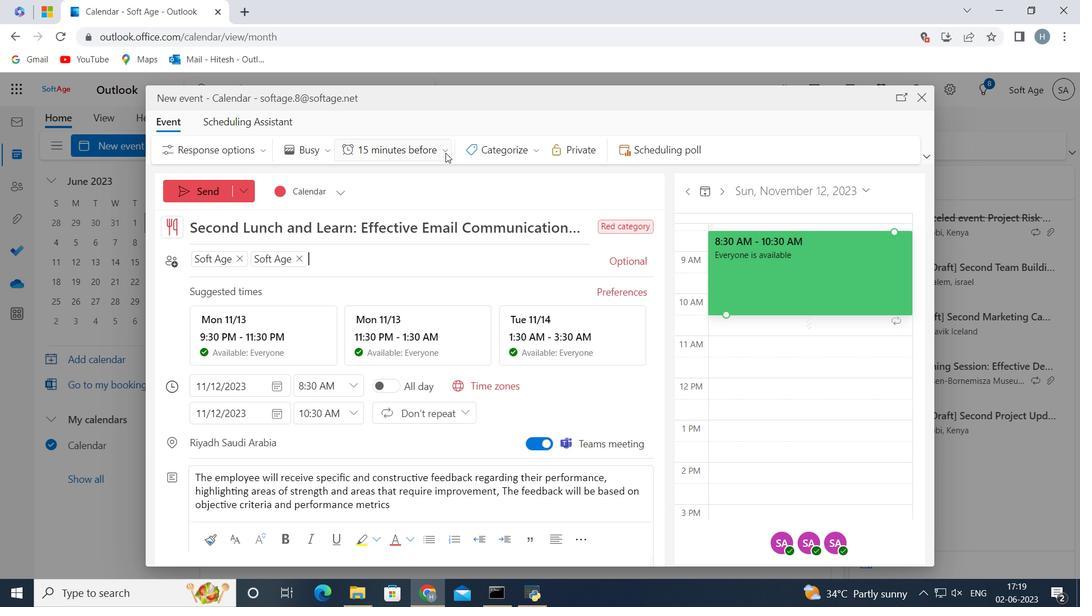 
Action: Mouse moved to (416, 356)
Screenshot: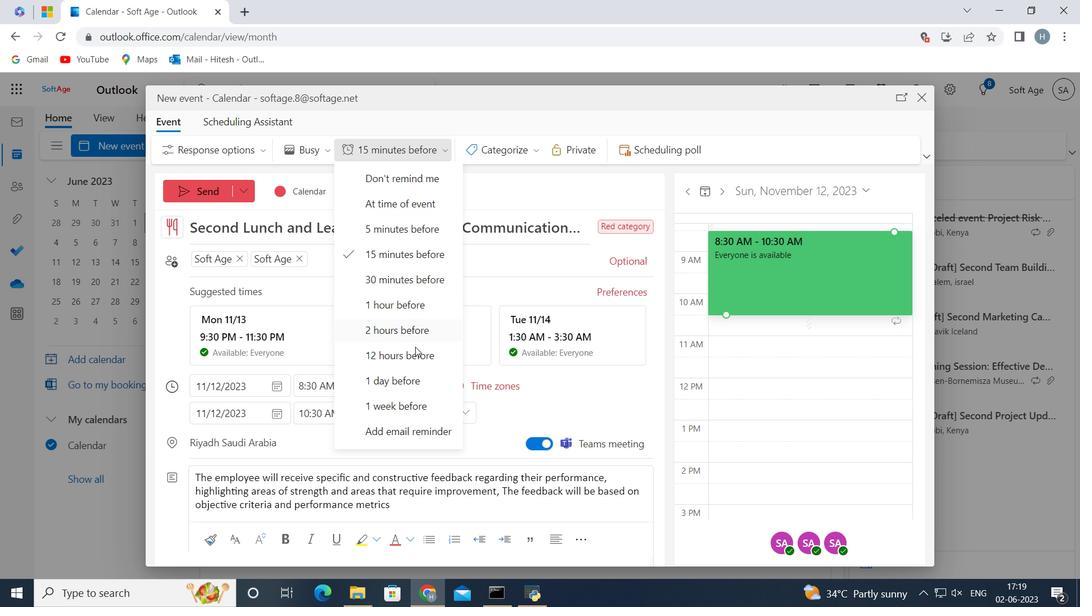 
Action: Mouse pressed left at (416, 356)
Screenshot: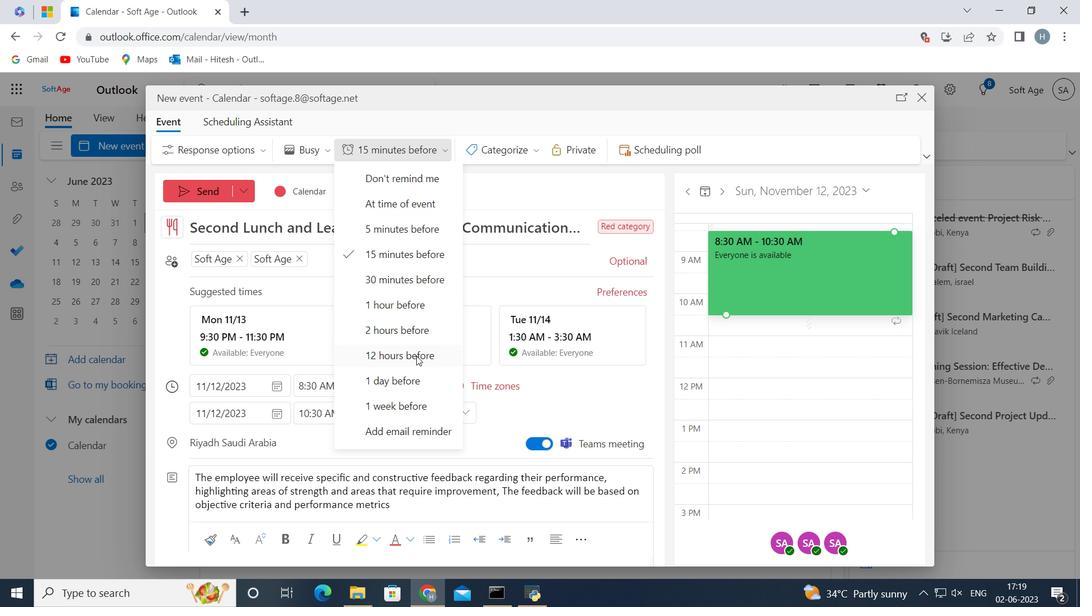 
Action: Mouse moved to (494, 277)
Screenshot: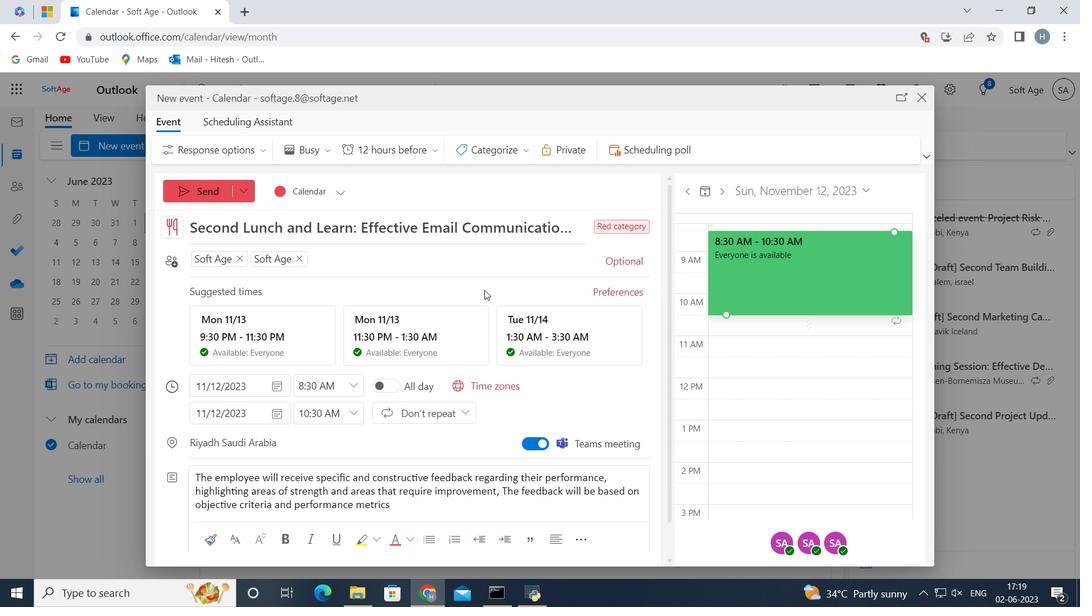 
